 Task: Check the sale-to-list ratio of double oven in the last 1 year.
Action: Mouse moved to (929, 241)
Screenshot: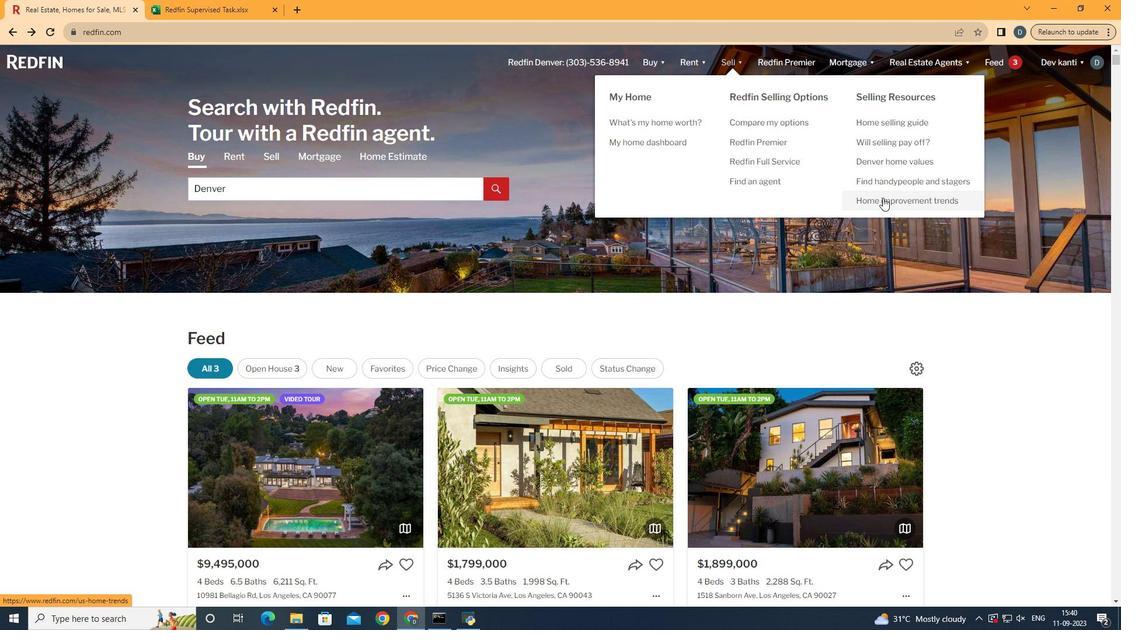 
Action: Mouse pressed left at (929, 241)
Screenshot: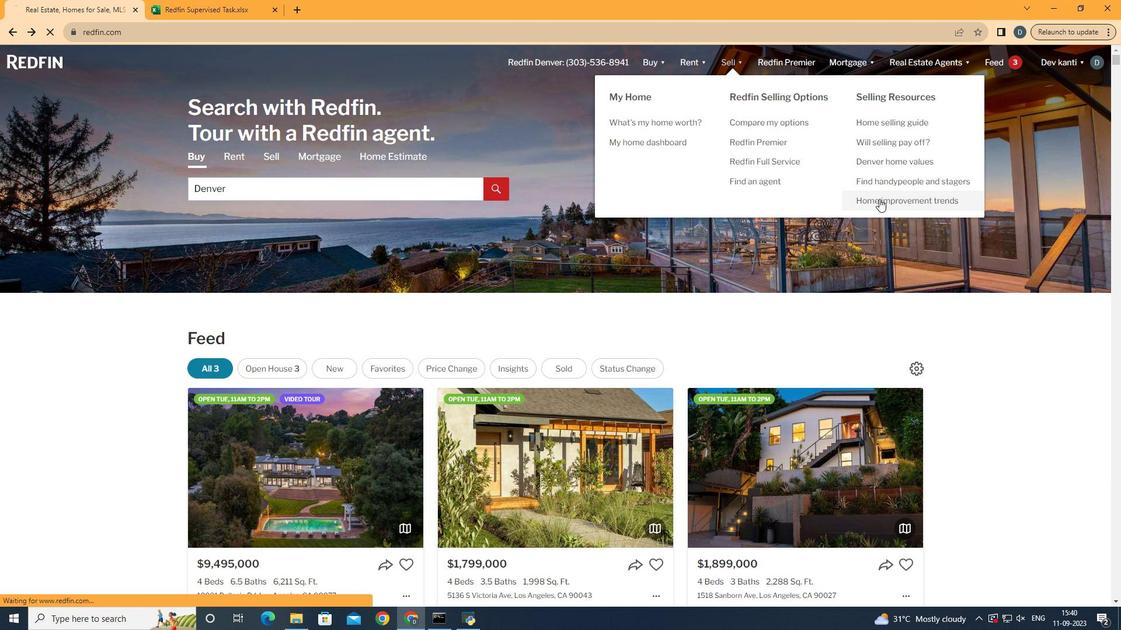 
Action: Mouse moved to (339, 273)
Screenshot: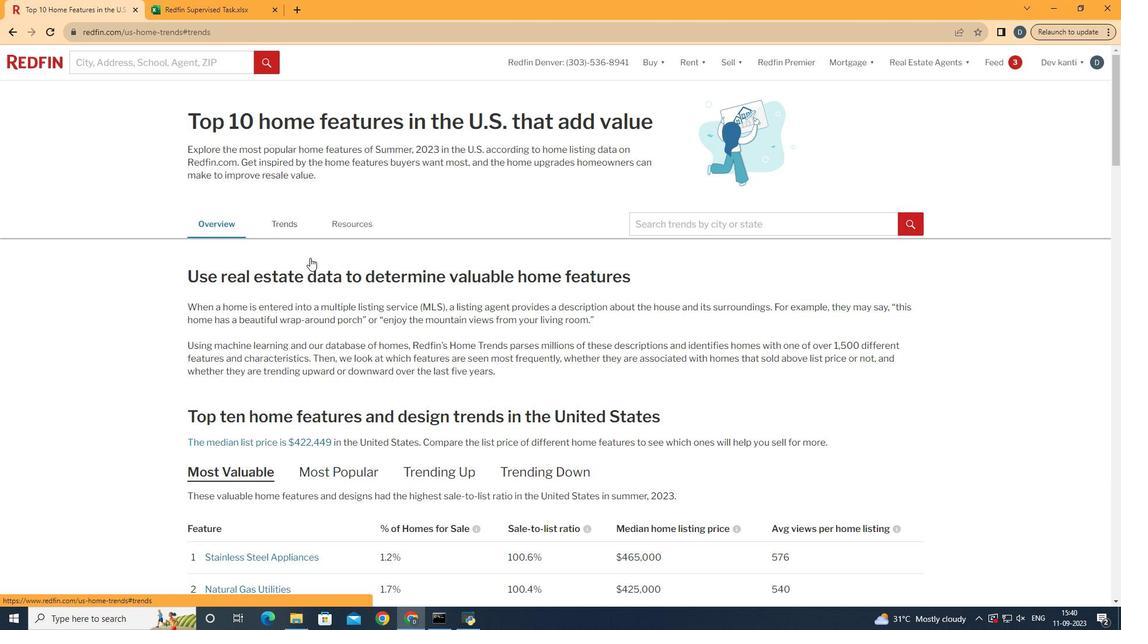 
Action: Mouse pressed left at (339, 273)
Screenshot: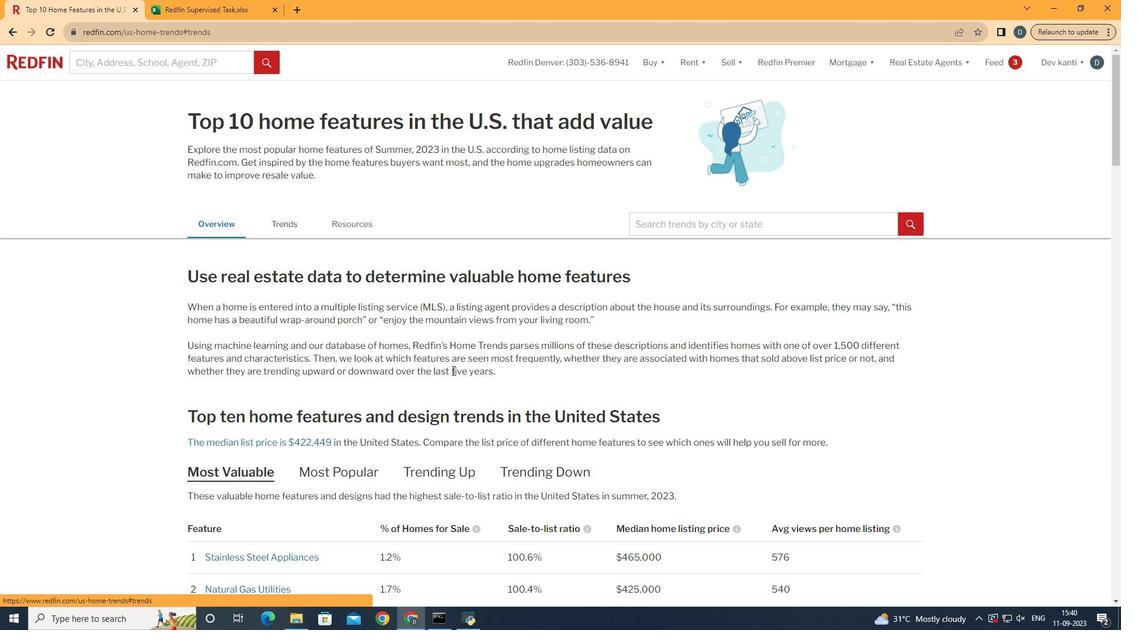 
Action: Mouse moved to (531, 428)
Screenshot: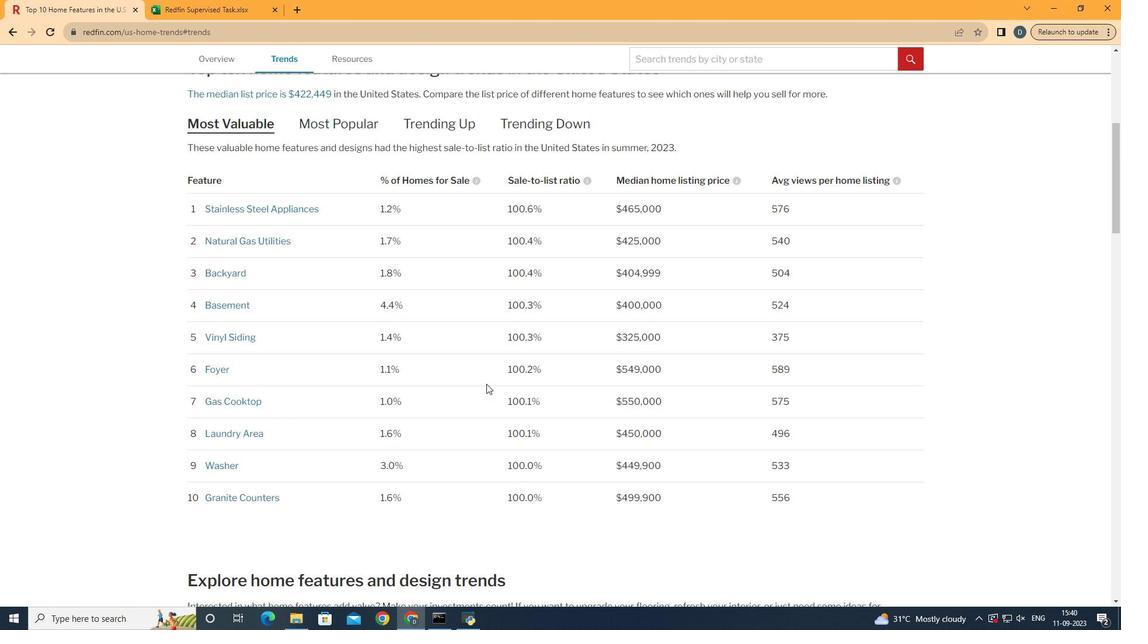 
Action: Mouse scrolled (531, 428) with delta (0, 0)
Screenshot: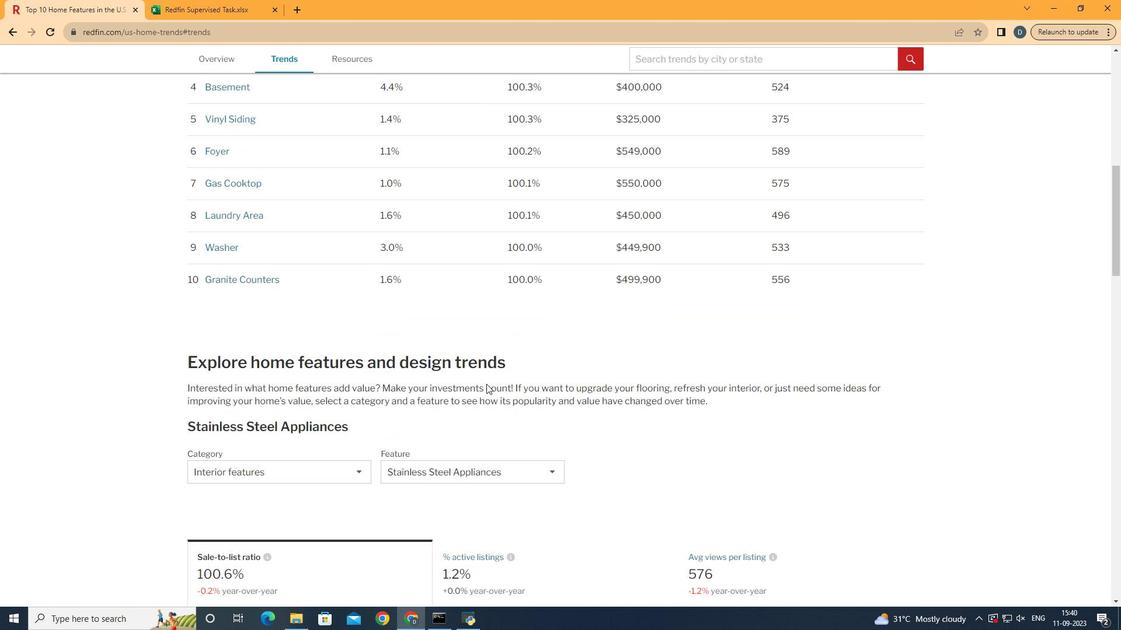 
Action: Mouse scrolled (531, 428) with delta (0, 0)
Screenshot: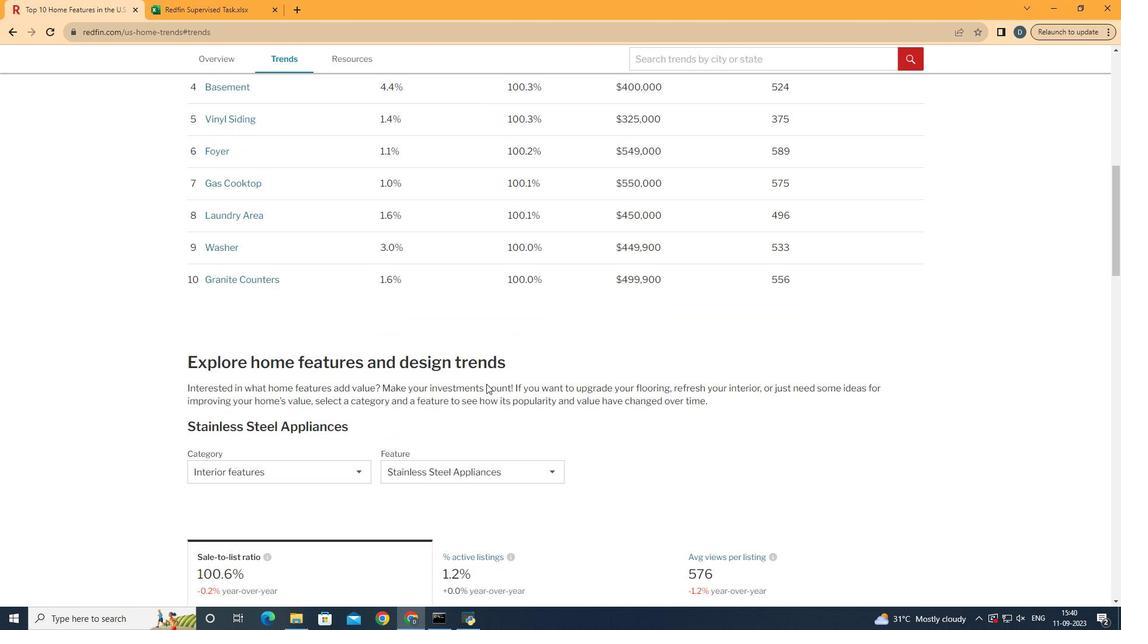
Action: Mouse scrolled (531, 428) with delta (0, 0)
Screenshot: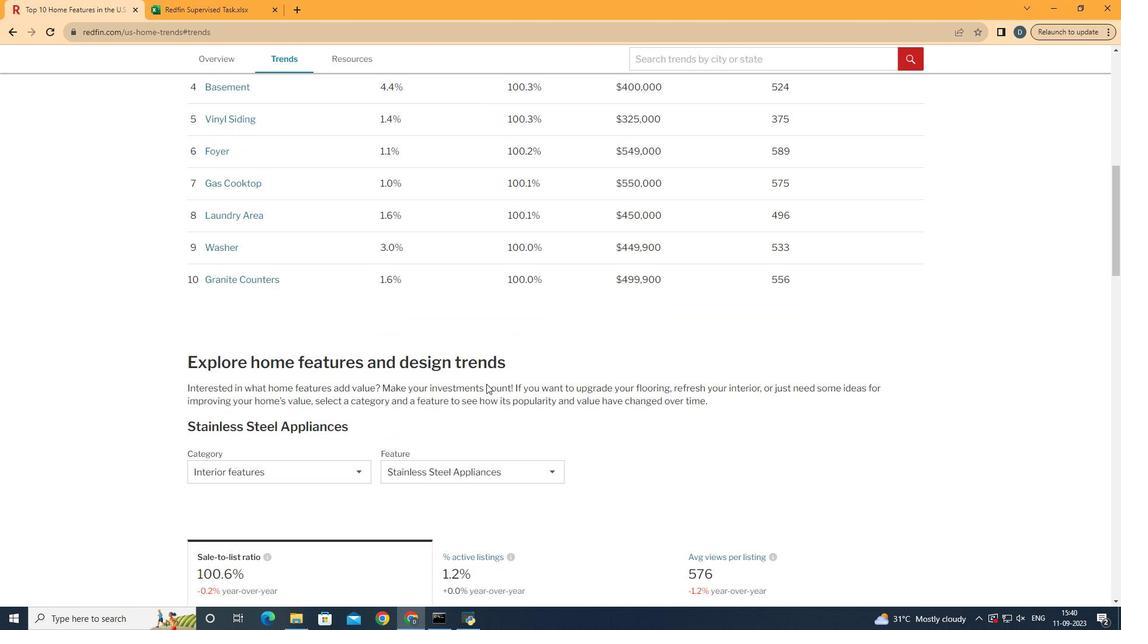 
Action: Mouse scrolled (531, 428) with delta (0, 0)
Screenshot: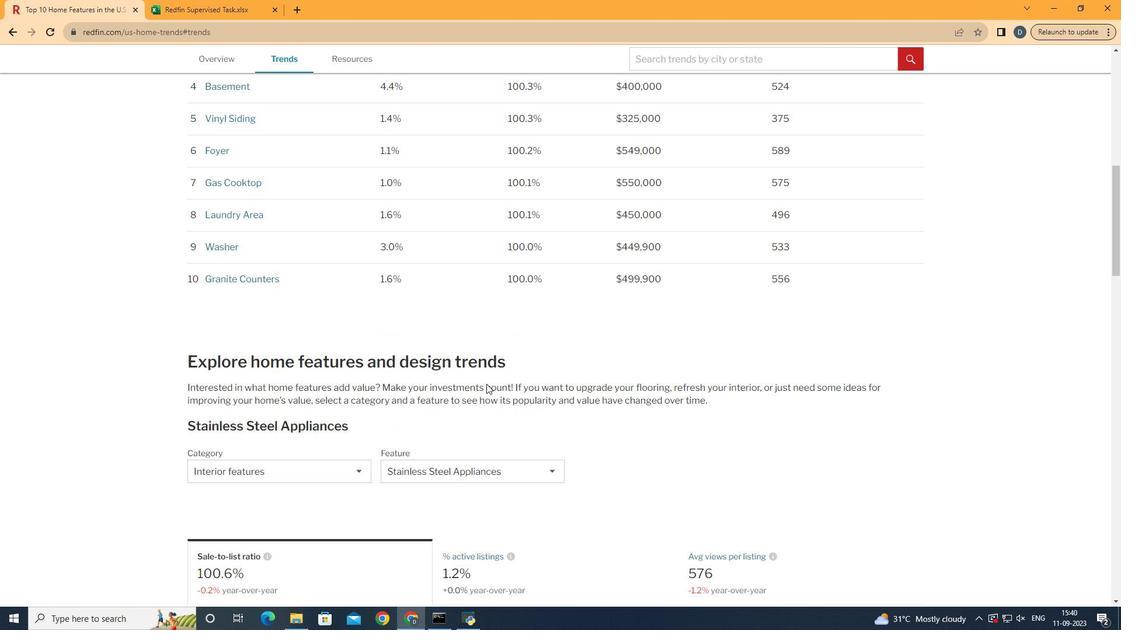 
Action: Mouse scrolled (531, 428) with delta (0, 0)
Screenshot: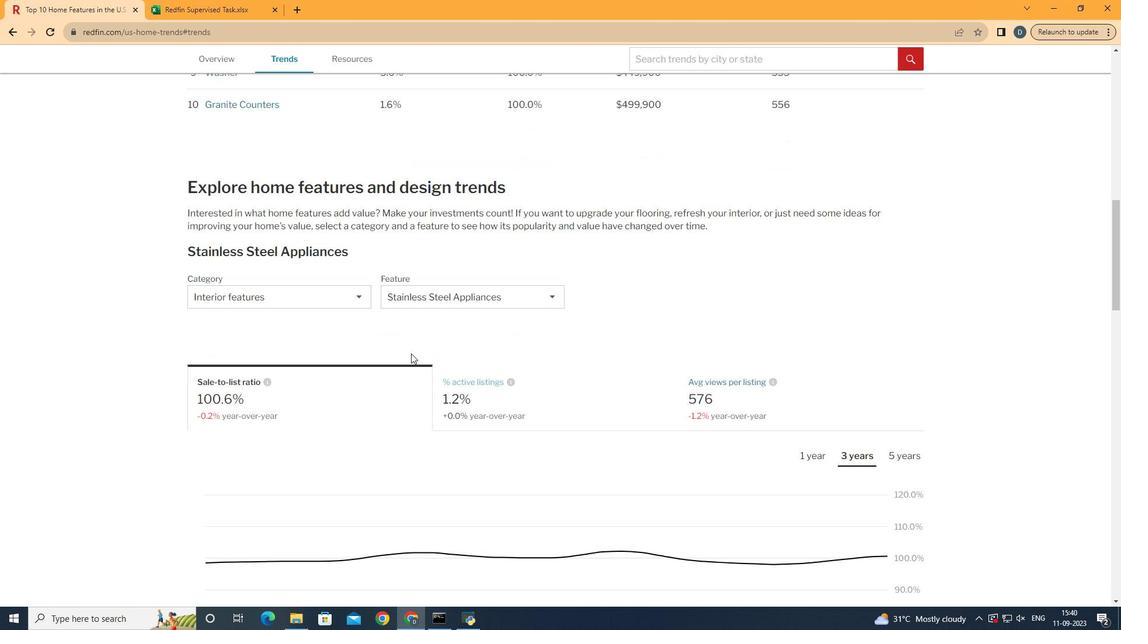 
Action: Mouse scrolled (531, 428) with delta (0, 0)
Screenshot: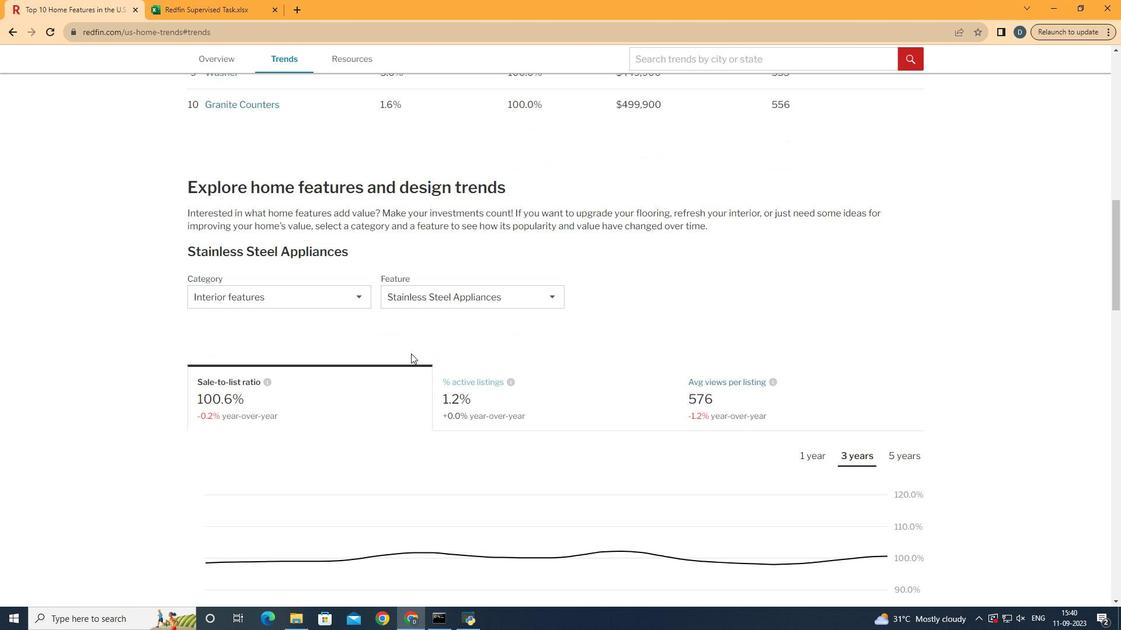 
Action: Mouse scrolled (531, 428) with delta (0, 0)
Screenshot: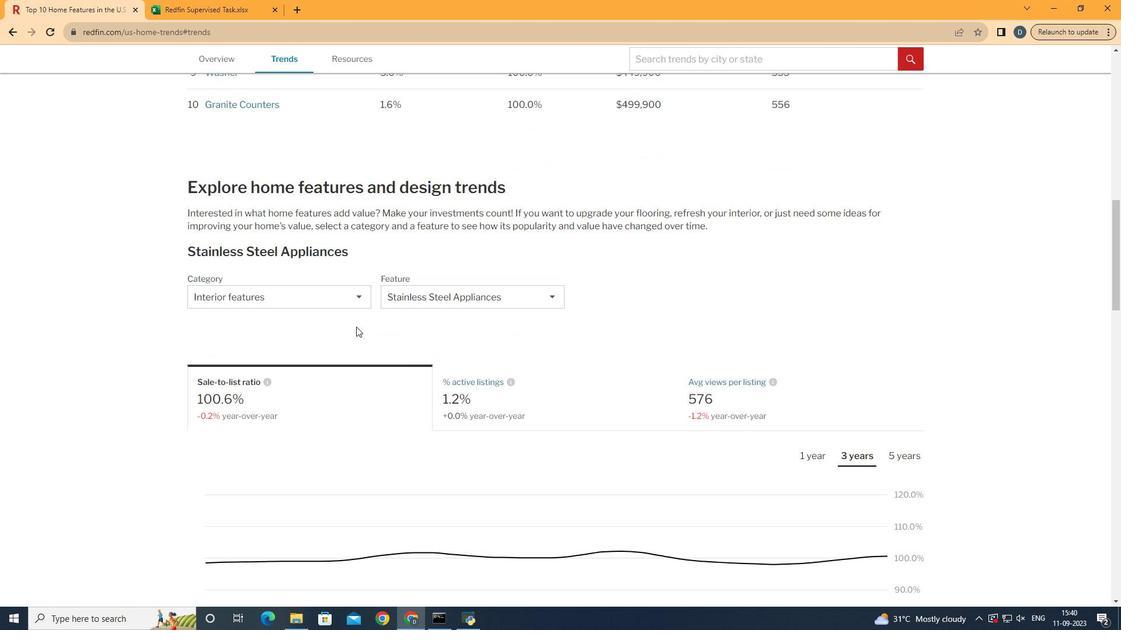 
Action: Mouse moved to (370, 328)
Screenshot: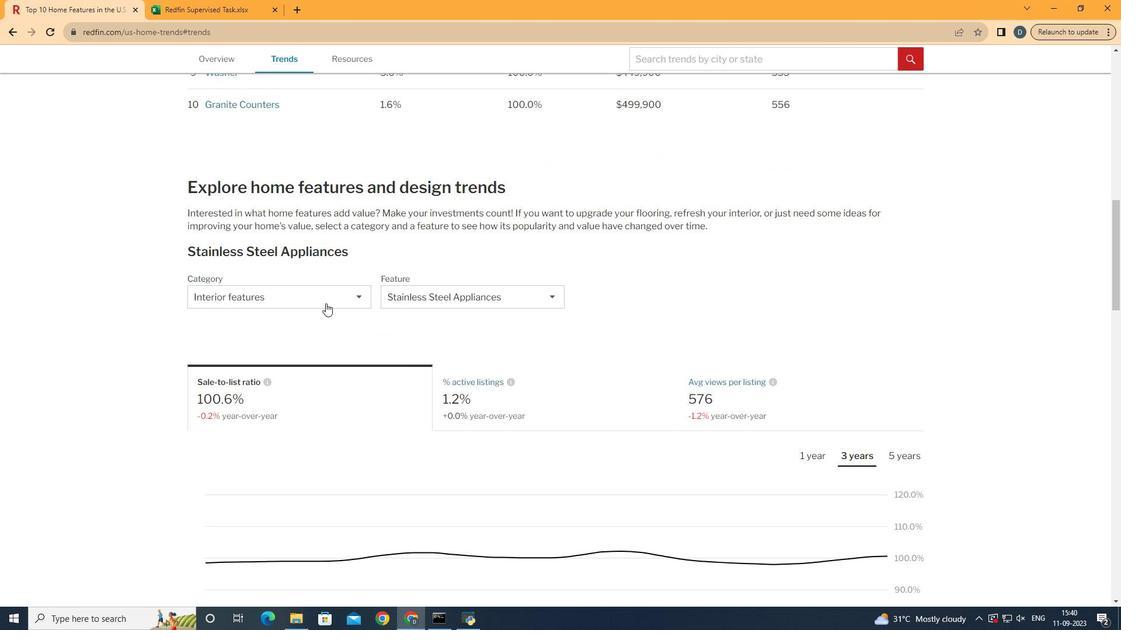 
Action: Mouse pressed left at (370, 328)
Screenshot: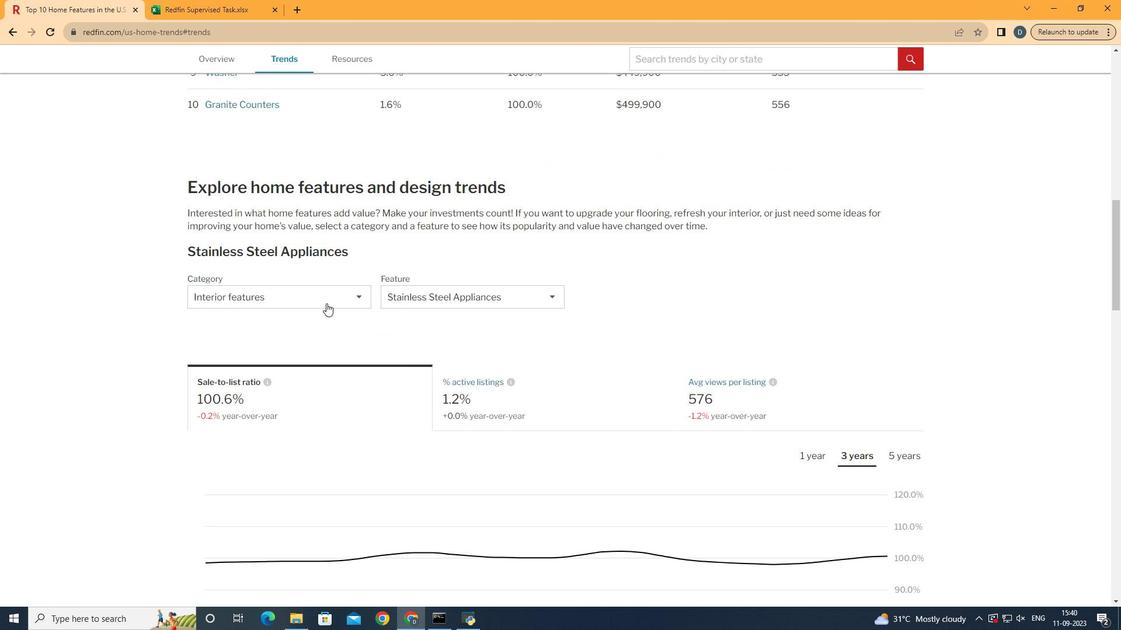 
Action: Mouse moved to (370, 348)
Screenshot: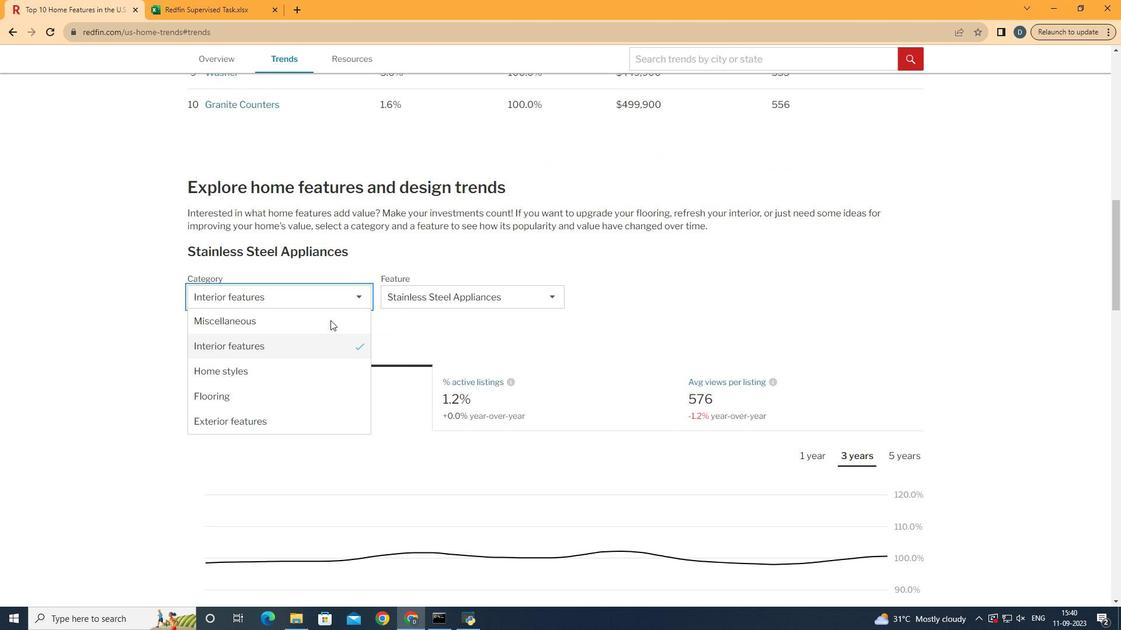 
Action: Mouse pressed left at (370, 348)
Screenshot: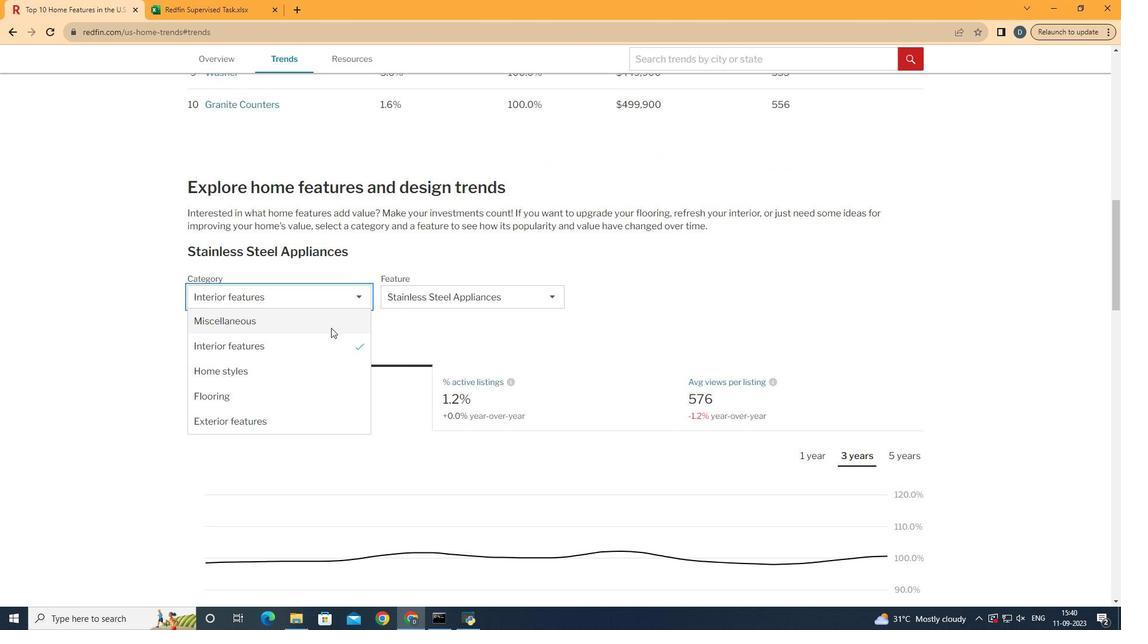 
Action: Mouse moved to (375, 392)
Screenshot: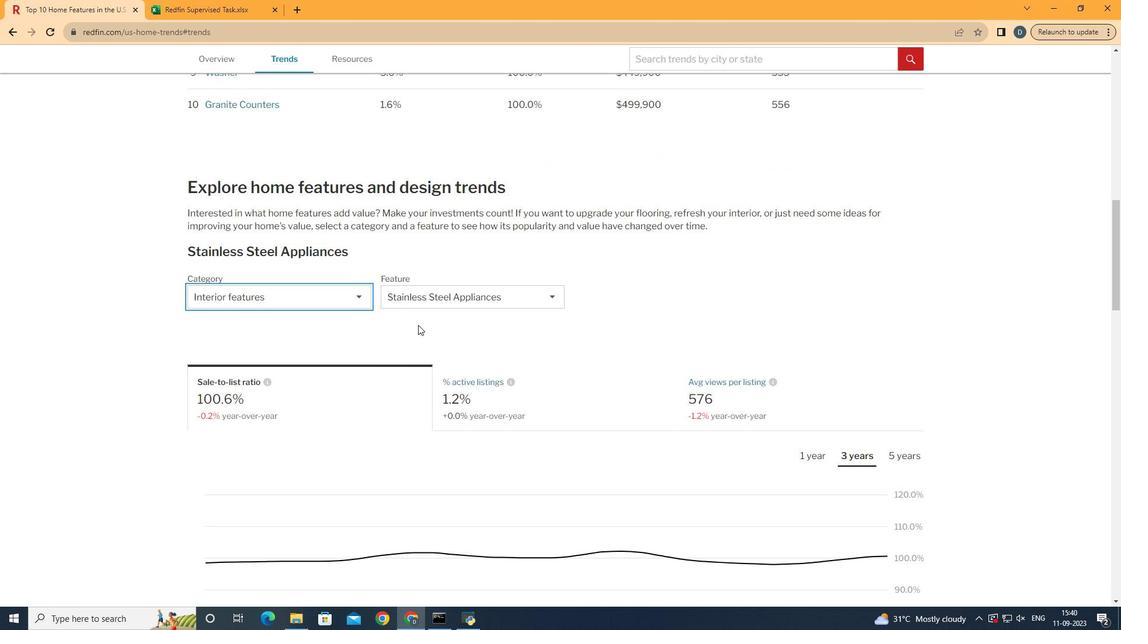 
Action: Mouse pressed left at (375, 392)
Screenshot: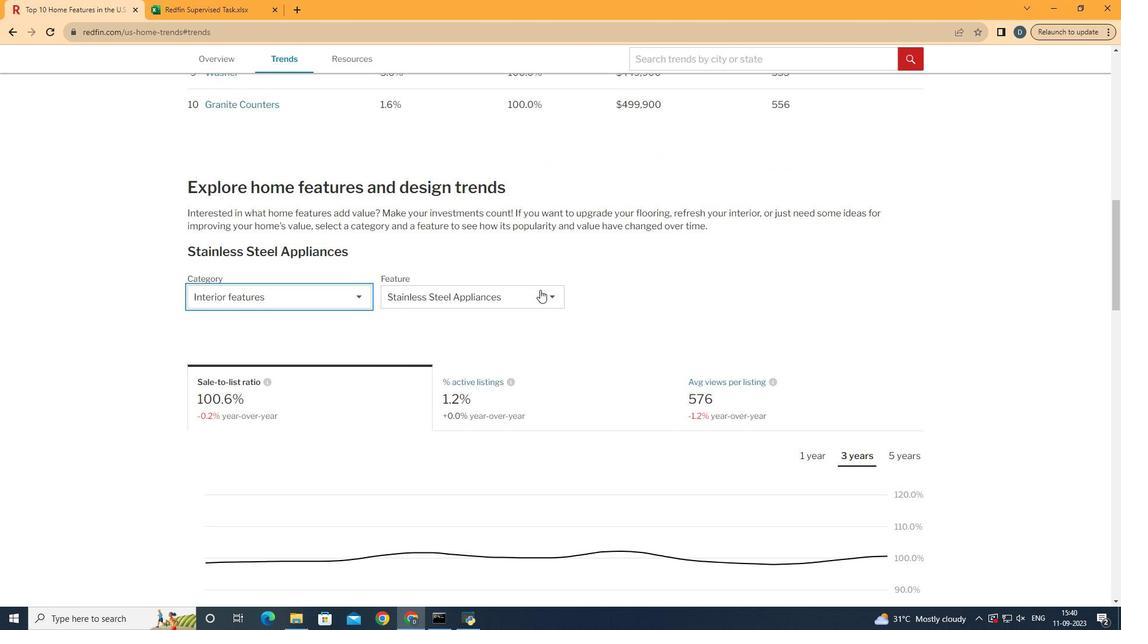 
Action: Mouse moved to (586, 333)
Screenshot: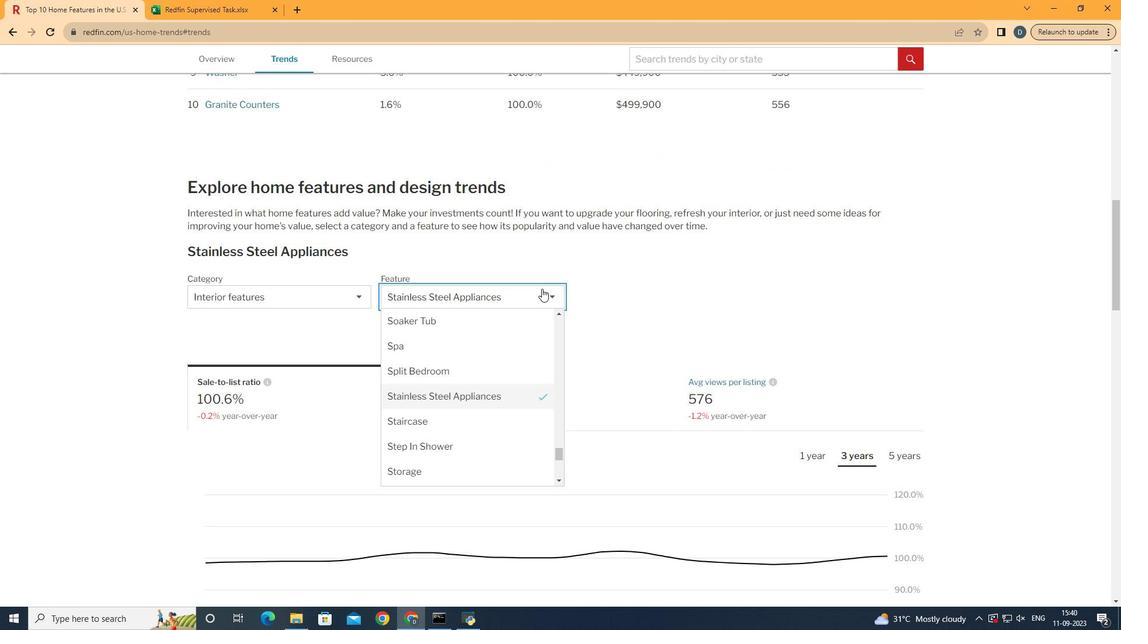 
Action: Mouse pressed left at (586, 333)
Screenshot: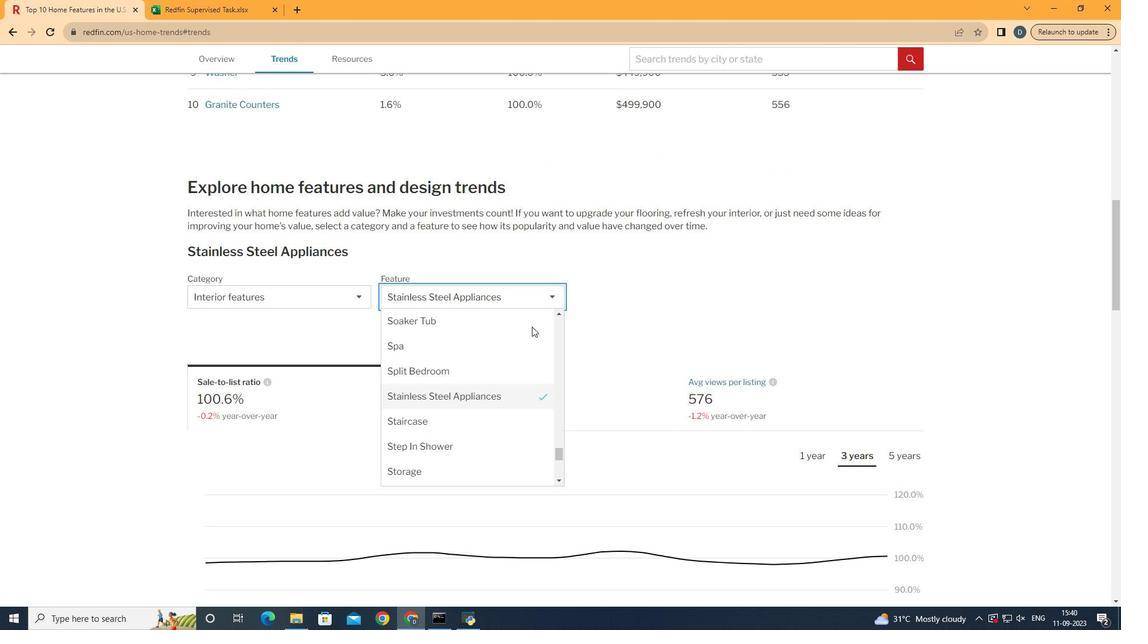 
Action: Mouse moved to (520, 470)
Screenshot: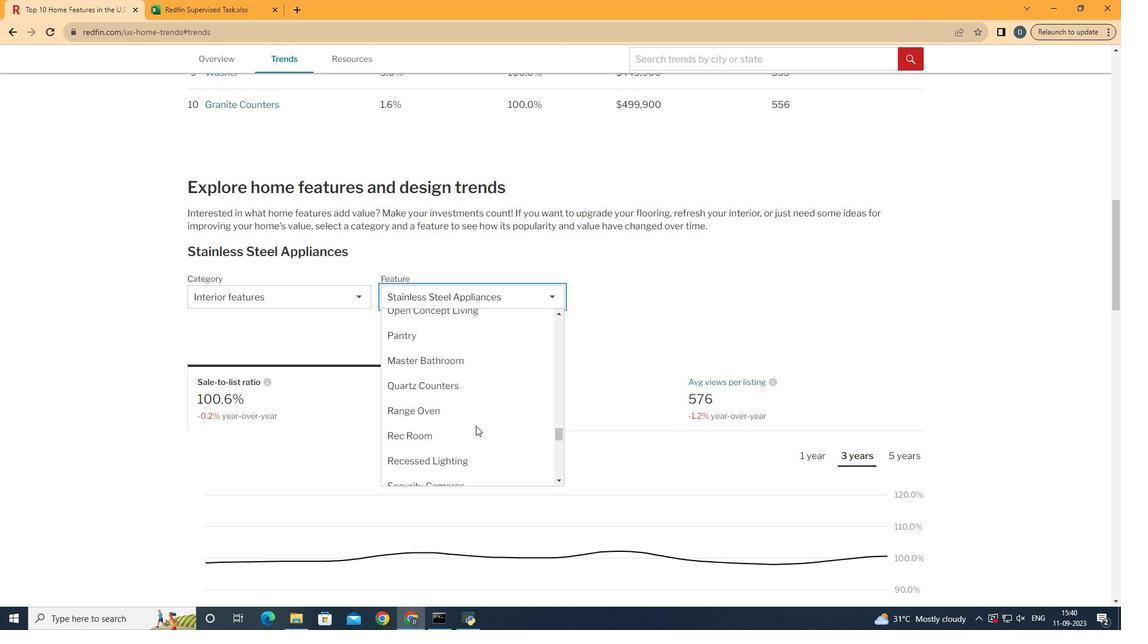 
Action: Mouse scrolled (520, 471) with delta (0, 0)
Screenshot: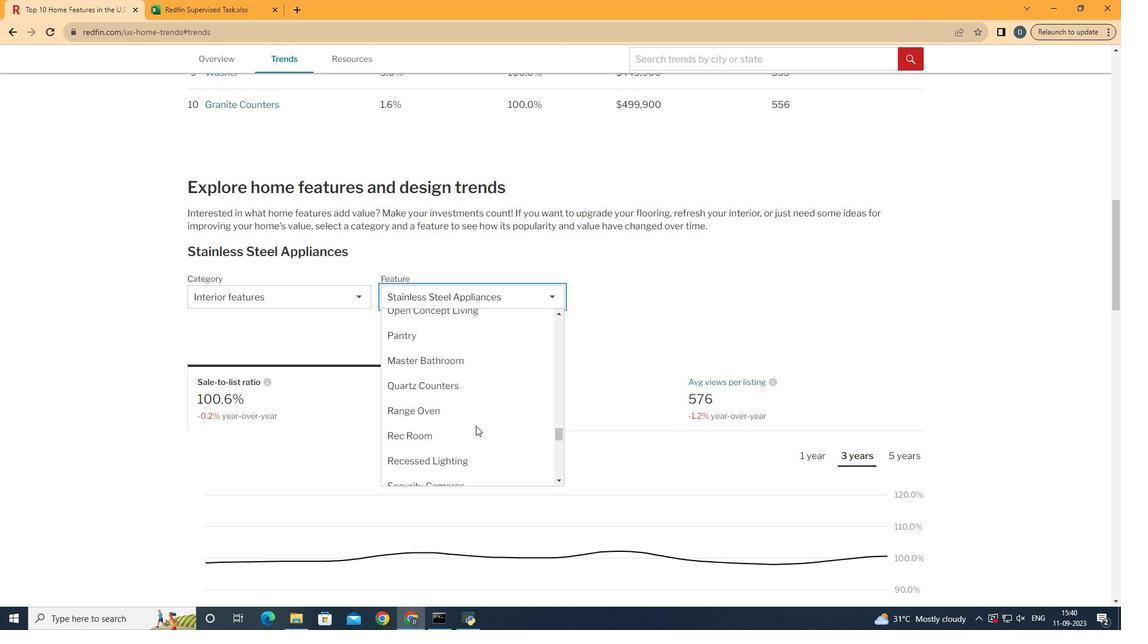 
Action: Mouse scrolled (520, 471) with delta (0, 0)
Screenshot: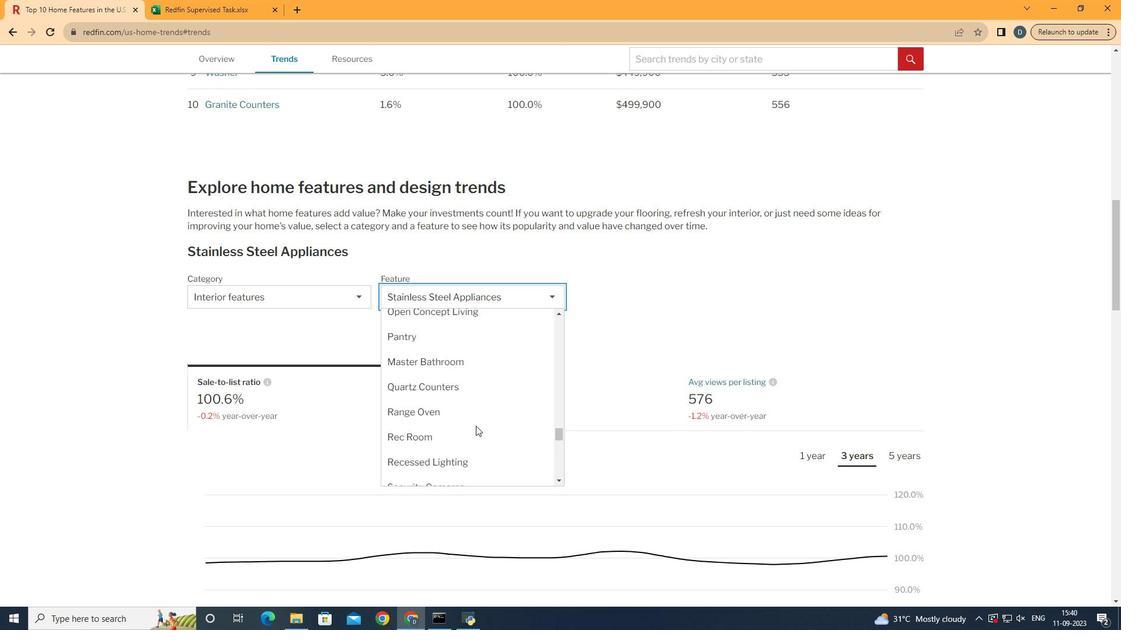 
Action: Mouse scrolled (520, 471) with delta (0, 0)
Screenshot: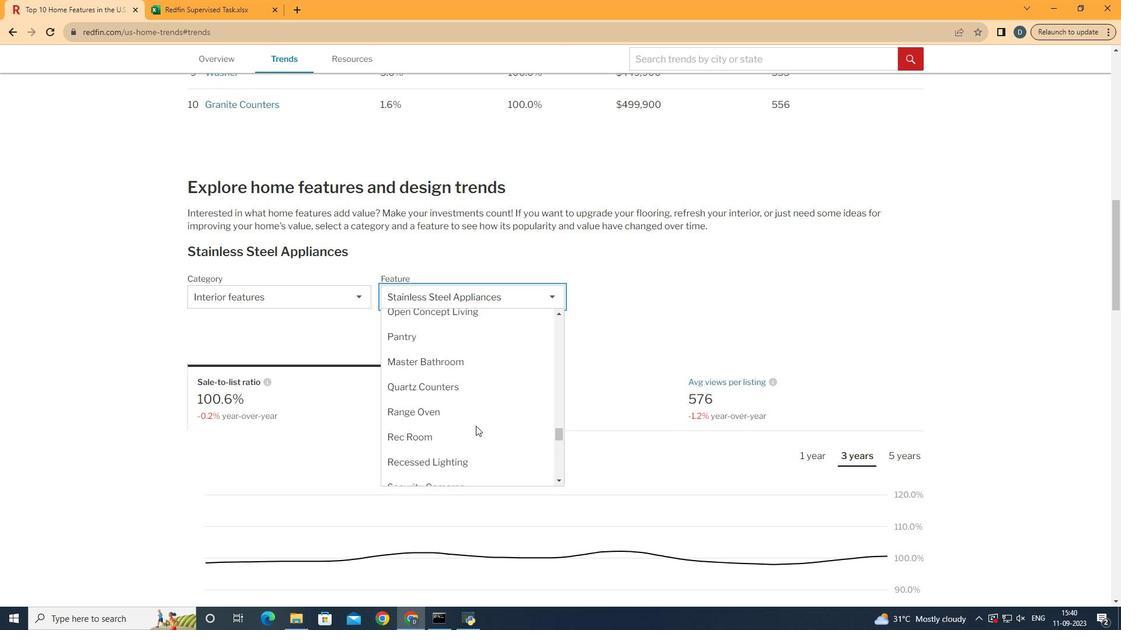 
Action: Mouse scrolled (520, 471) with delta (0, 0)
Screenshot: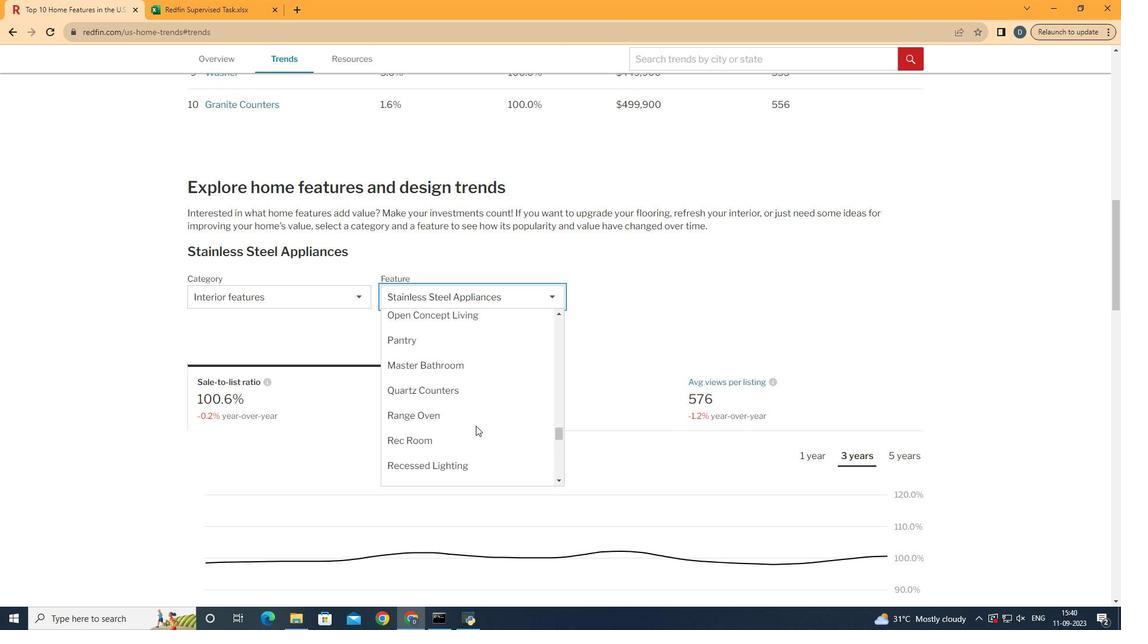 
Action: Mouse scrolled (520, 471) with delta (0, 0)
Screenshot: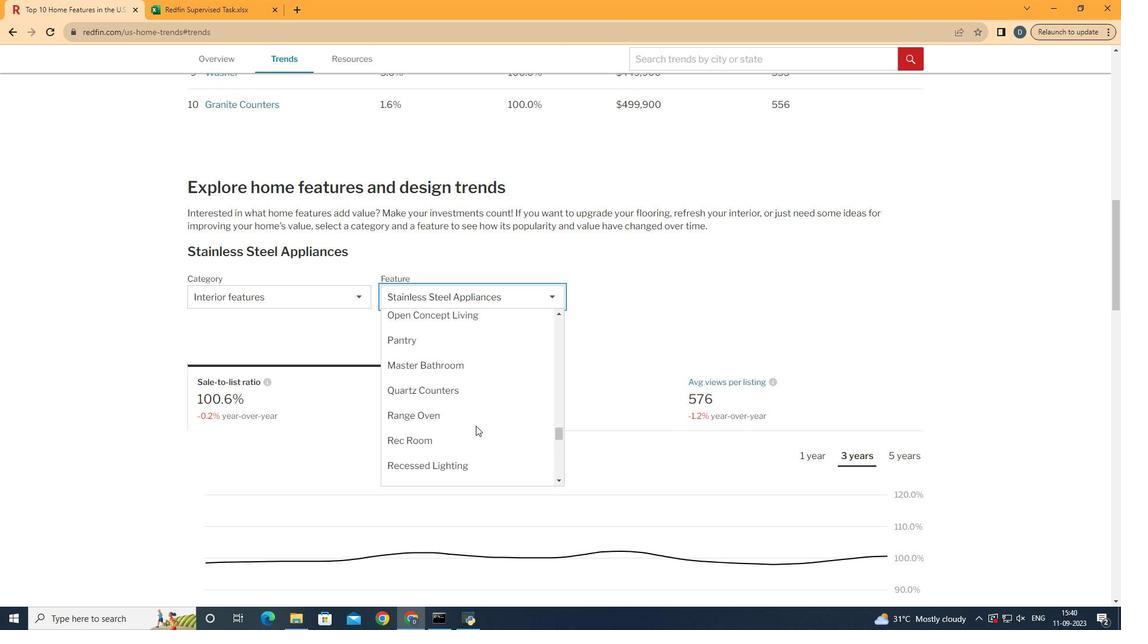 
Action: Mouse moved to (520, 470)
Screenshot: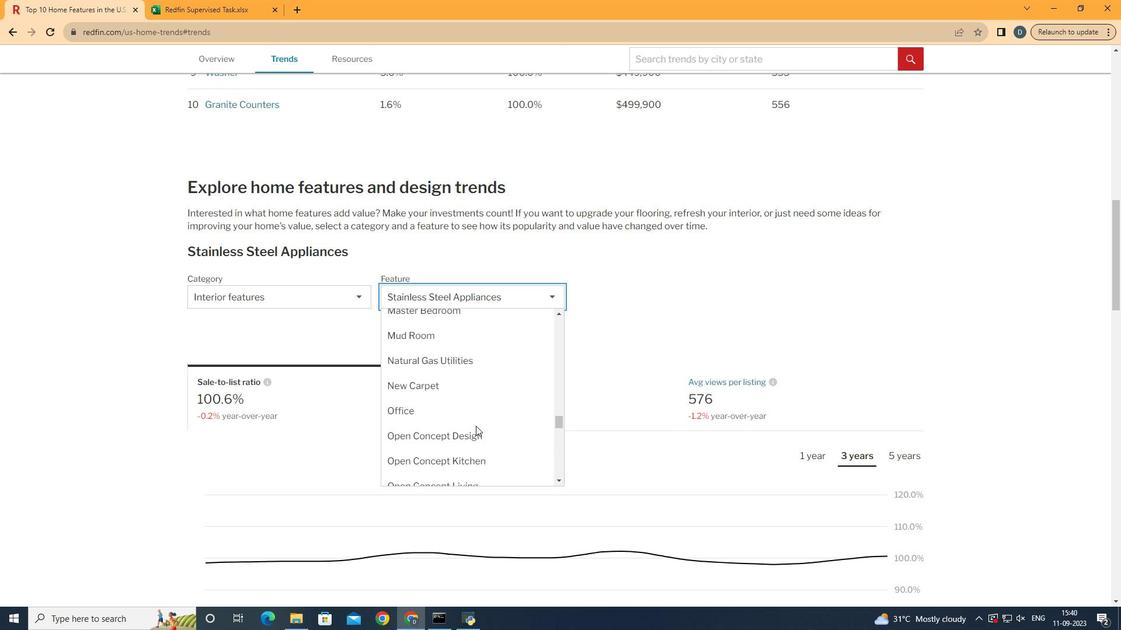 
Action: Mouse scrolled (520, 471) with delta (0, 0)
Screenshot: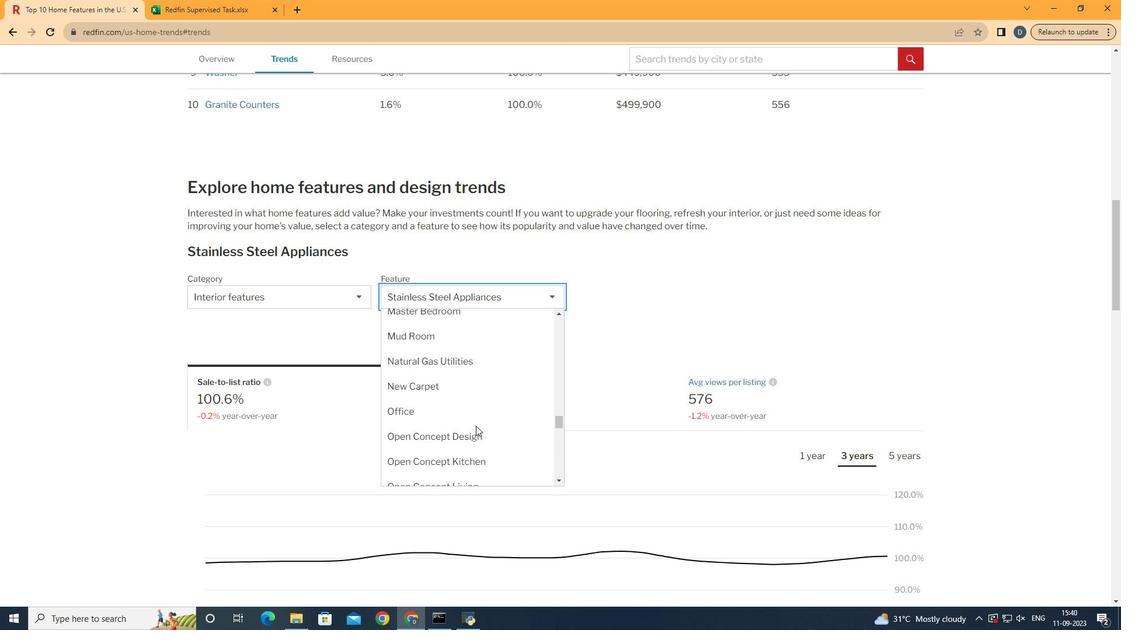 
Action: Mouse scrolled (520, 471) with delta (0, 0)
Screenshot: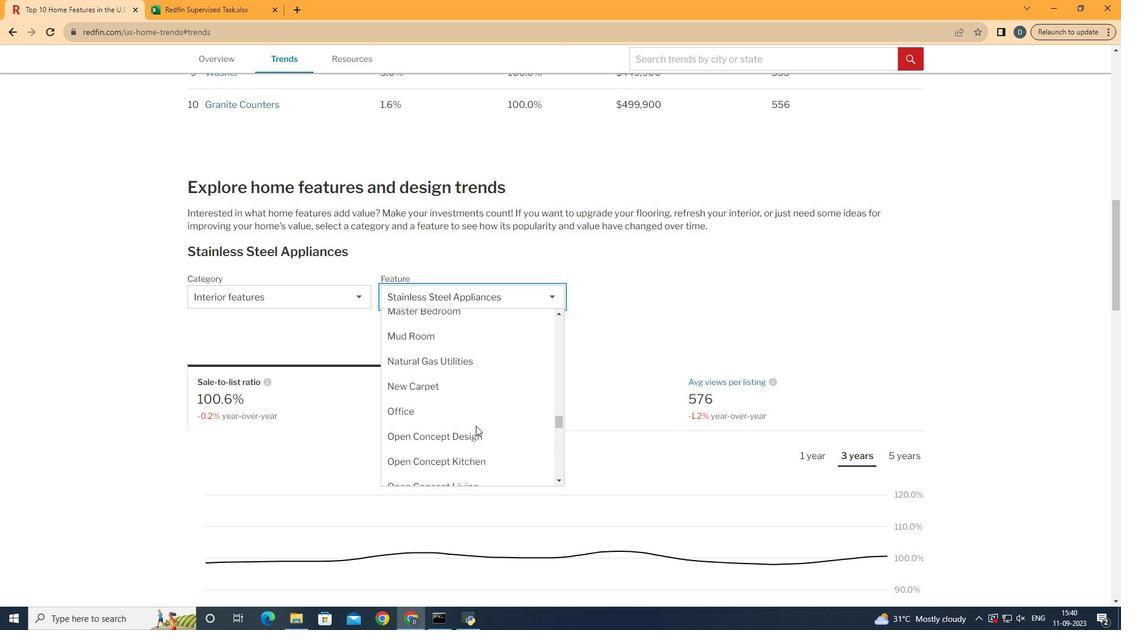 
Action: Mouse scrolled (520, 471) with delta (0, 0)
Screenshot: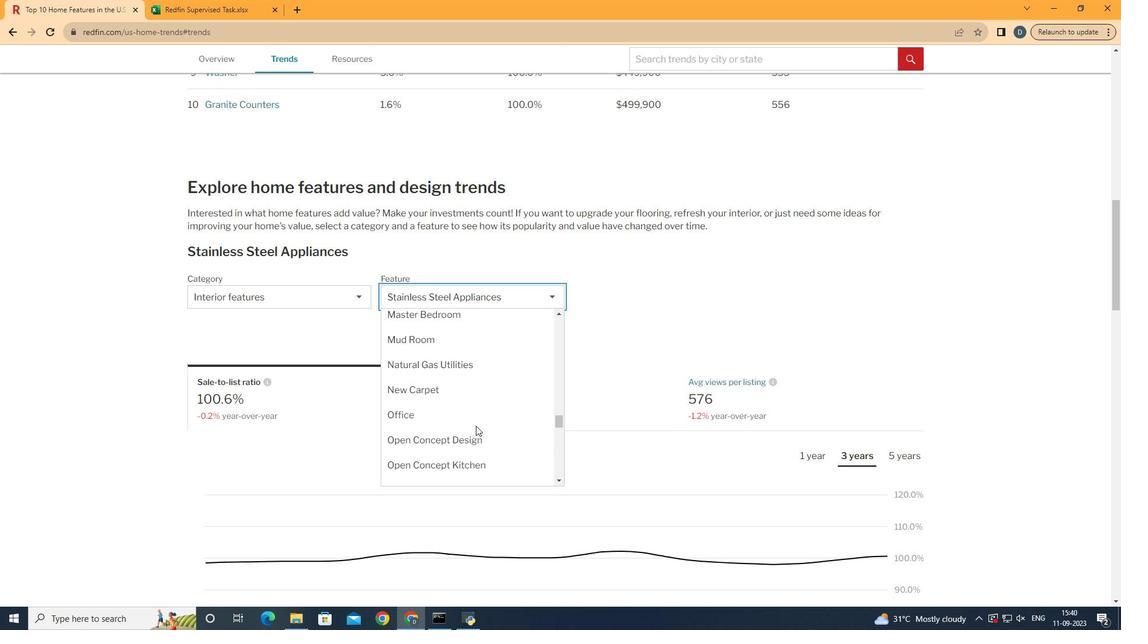 
Action: Mouse scrolled (520, 471) with delta (0, 0)
Screenshot: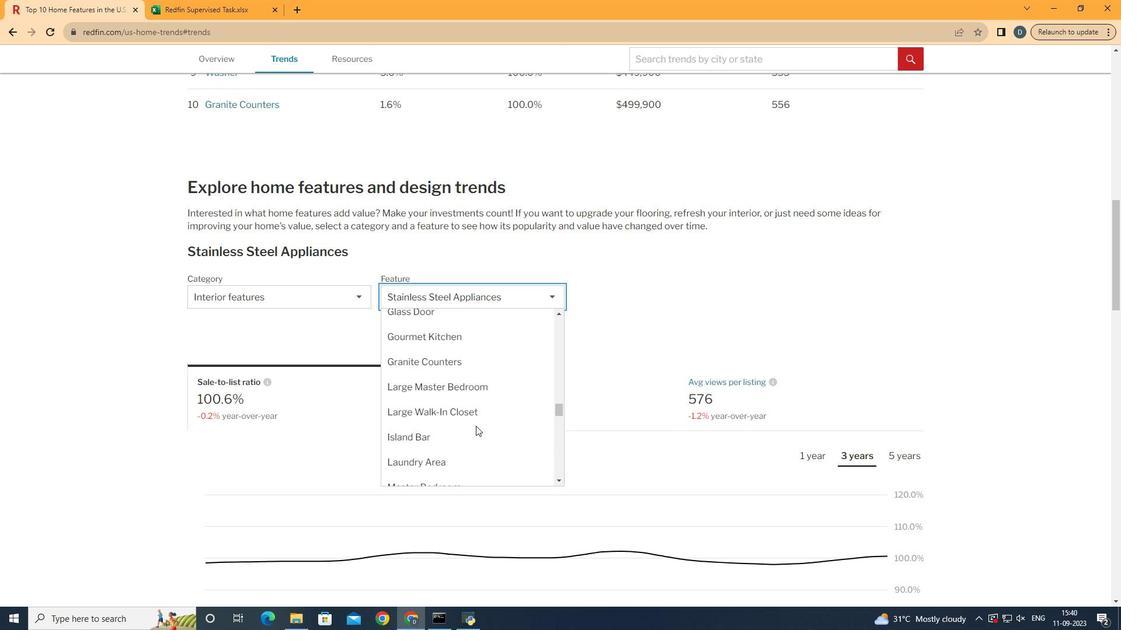 
Action: Mouse scrolled (520, 471) with delta (0, 0)
Screenshot: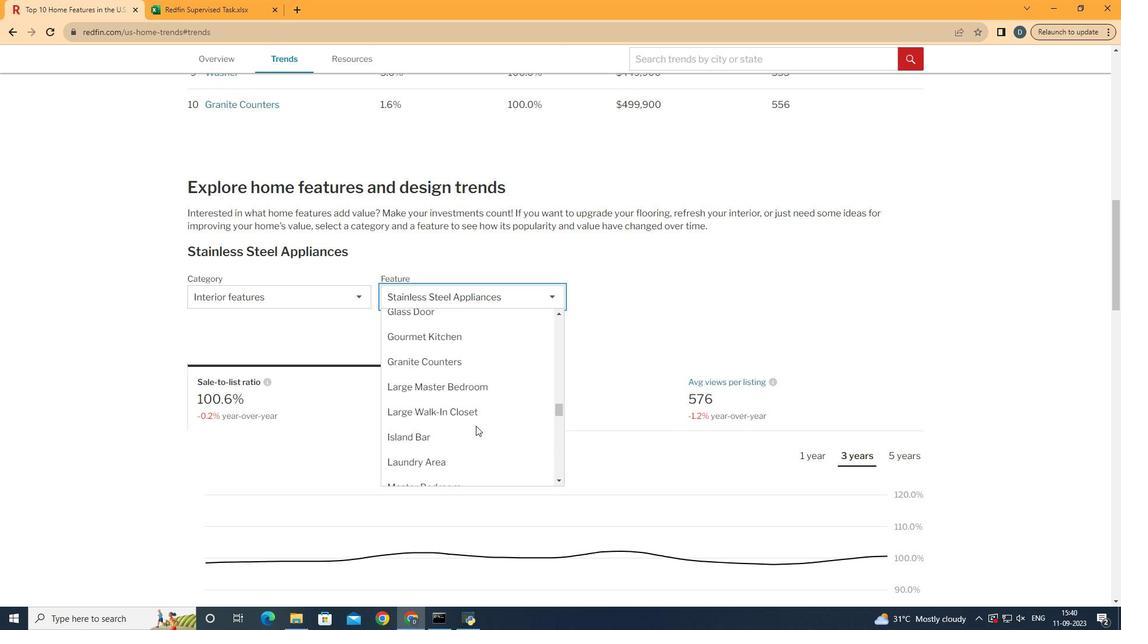 
Action: Mouse scrolled (520, 471) with delta (0, 0)
Screenshot: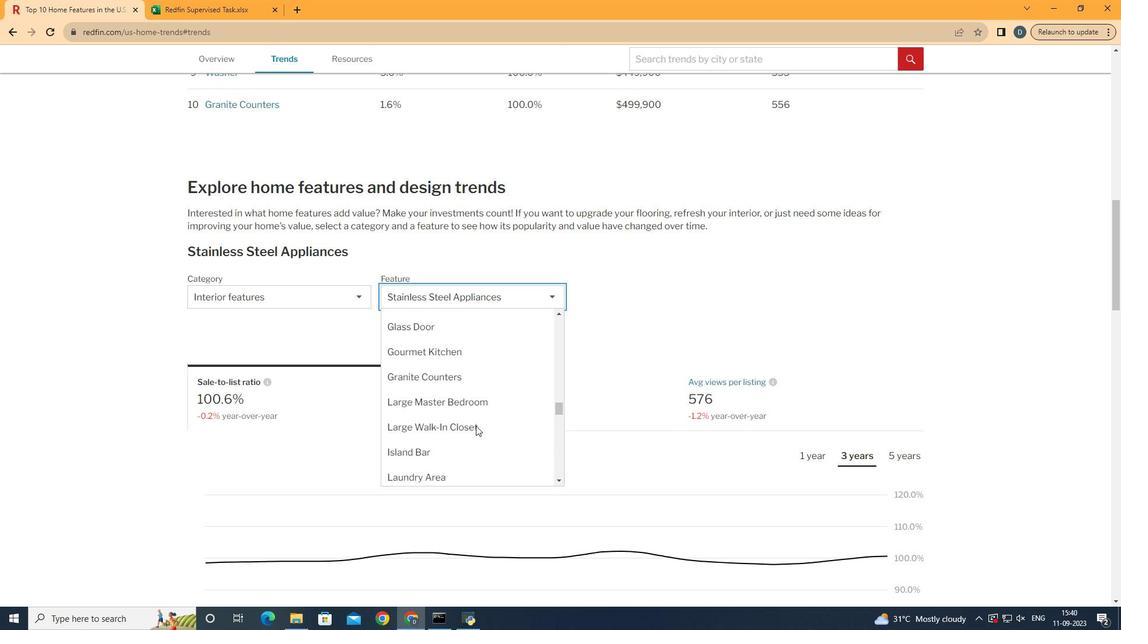 
Action: Mouse scrolled (520, 471) with delta (0, 0)
Screenshot: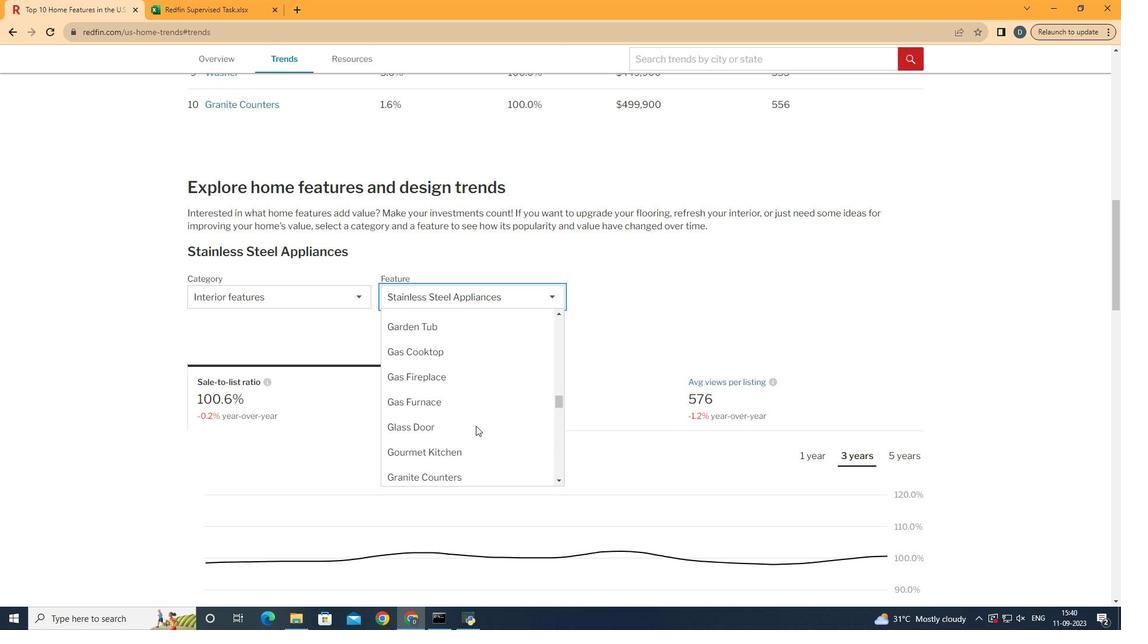 
Action: Mouse scrolled (520, 471) with delta (0, 0)
Screenshot: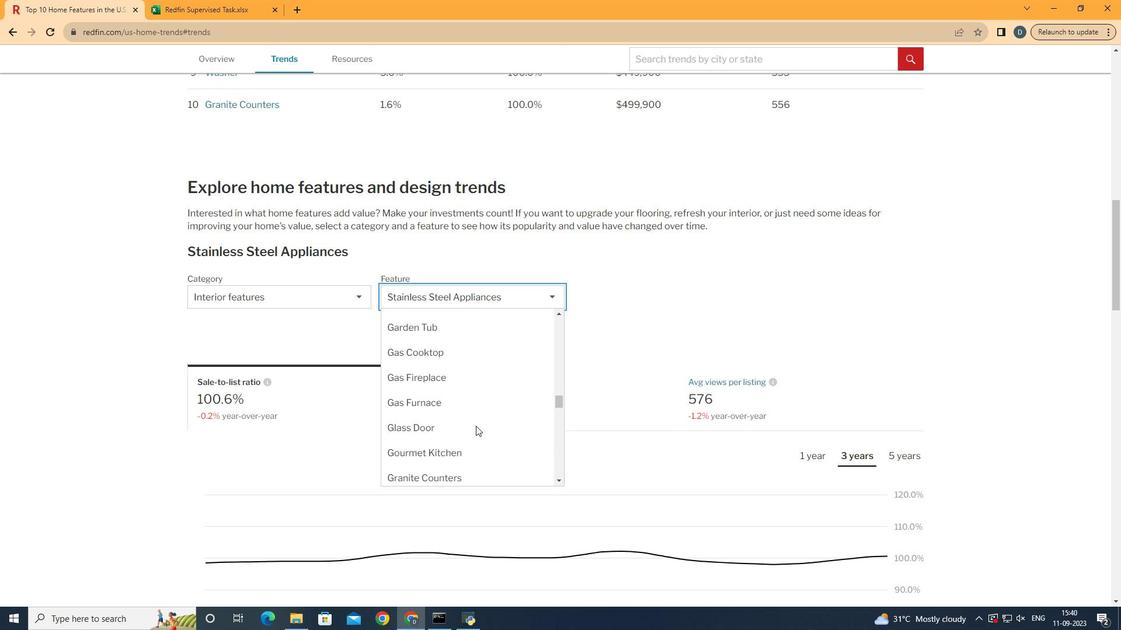 
Action: Mouse scrolled (520, 471) with delta (0, 0)
Screenshot: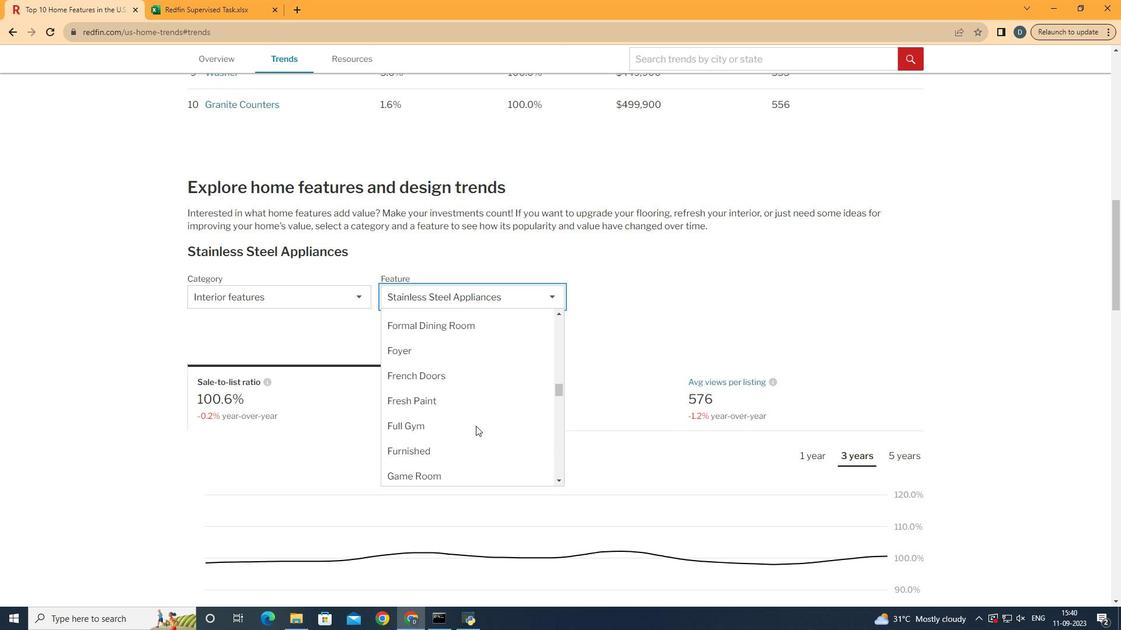 
Action: Mouse scrolled (520, 471) with delta (0, 0)
Screenshot: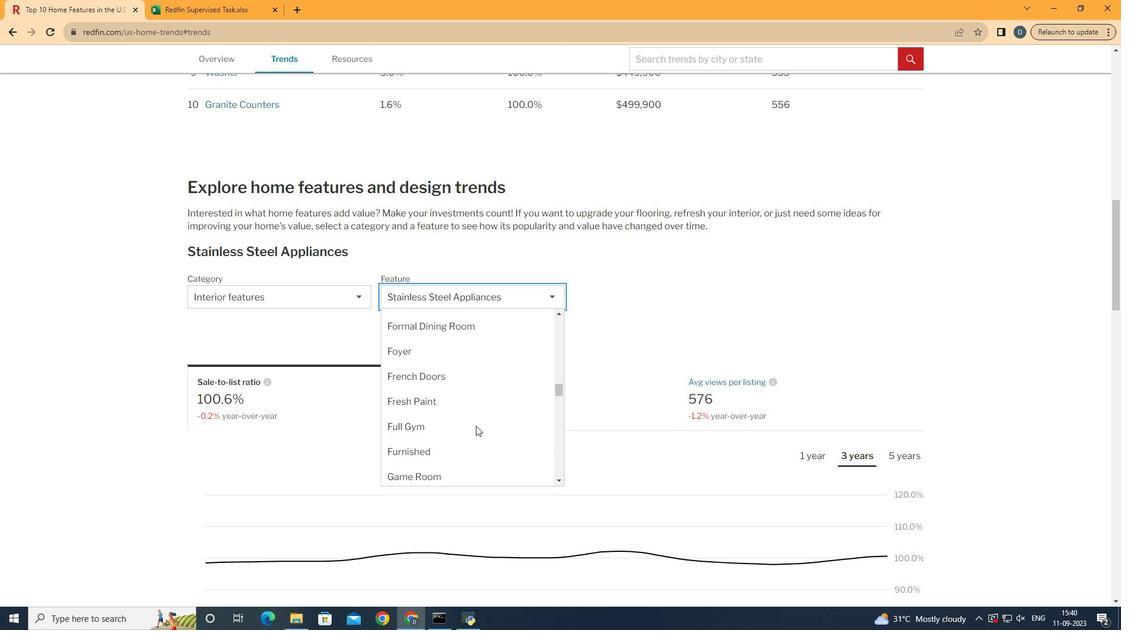 
Action: Mouse scrolled (520, 471) with delta (0, 0)
Screenshot: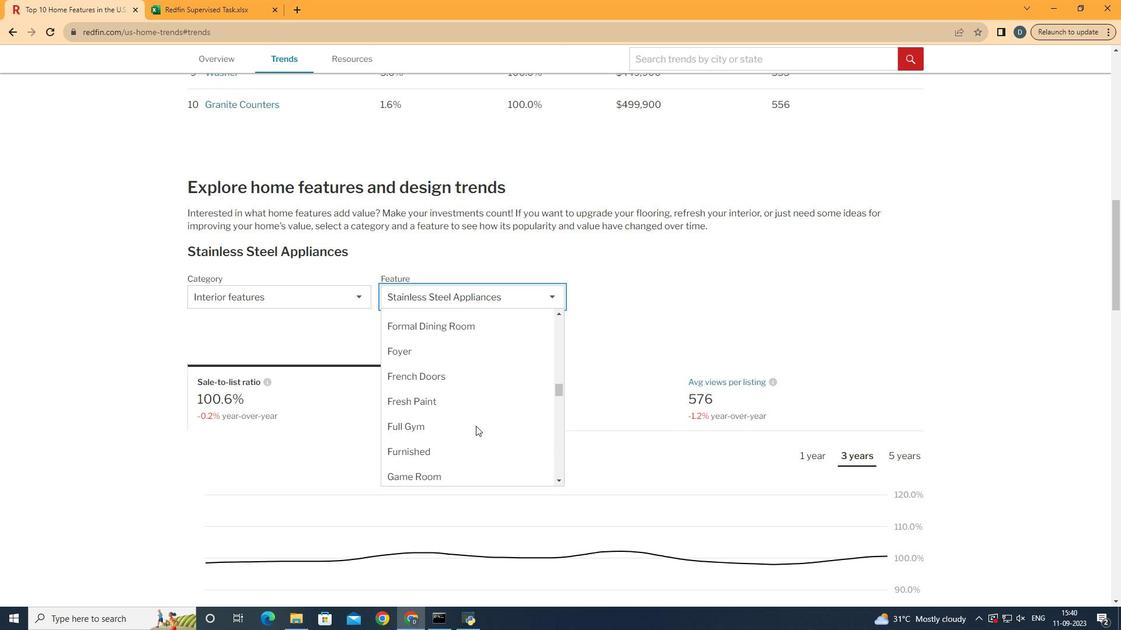 
Action: Mouse scrolled (520, 471) with delta (0, 0)
Screenshot: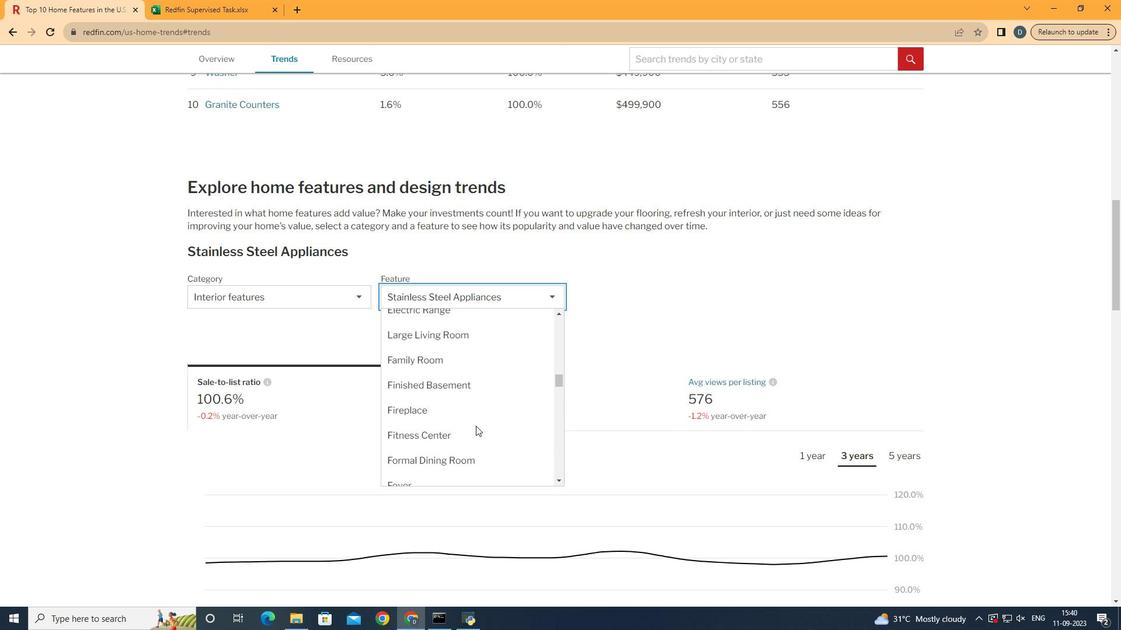 
Action: Mouse scrolled (520, 471) with delta (0, 0)
Screenshot: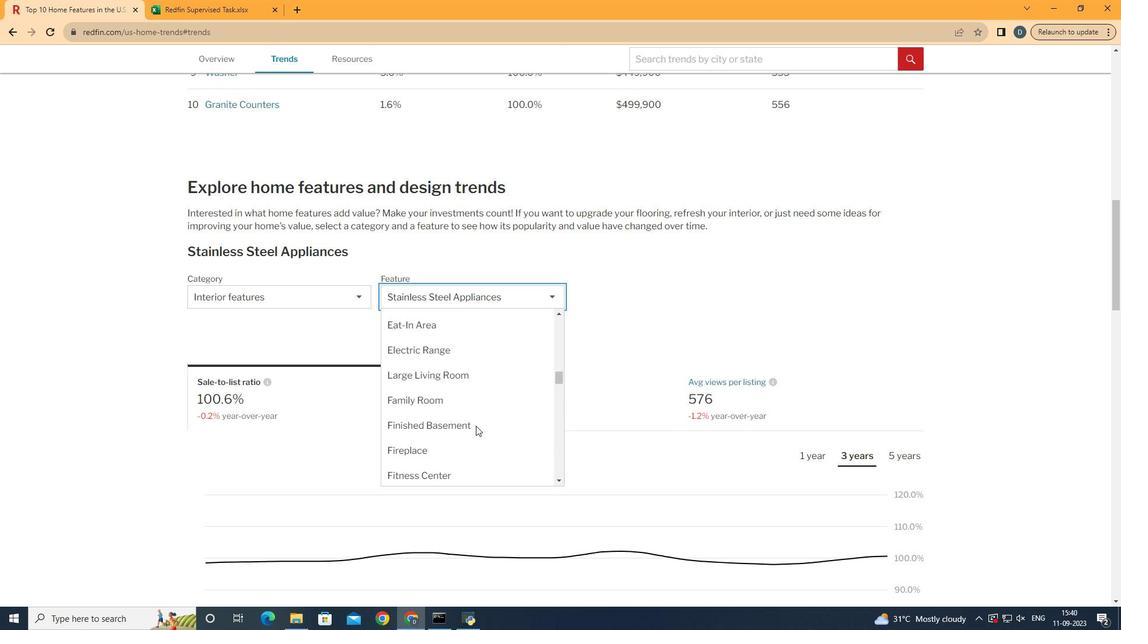 
Action: Mouse scrolled (520, 471) with delta (0, 0)
Screenshot: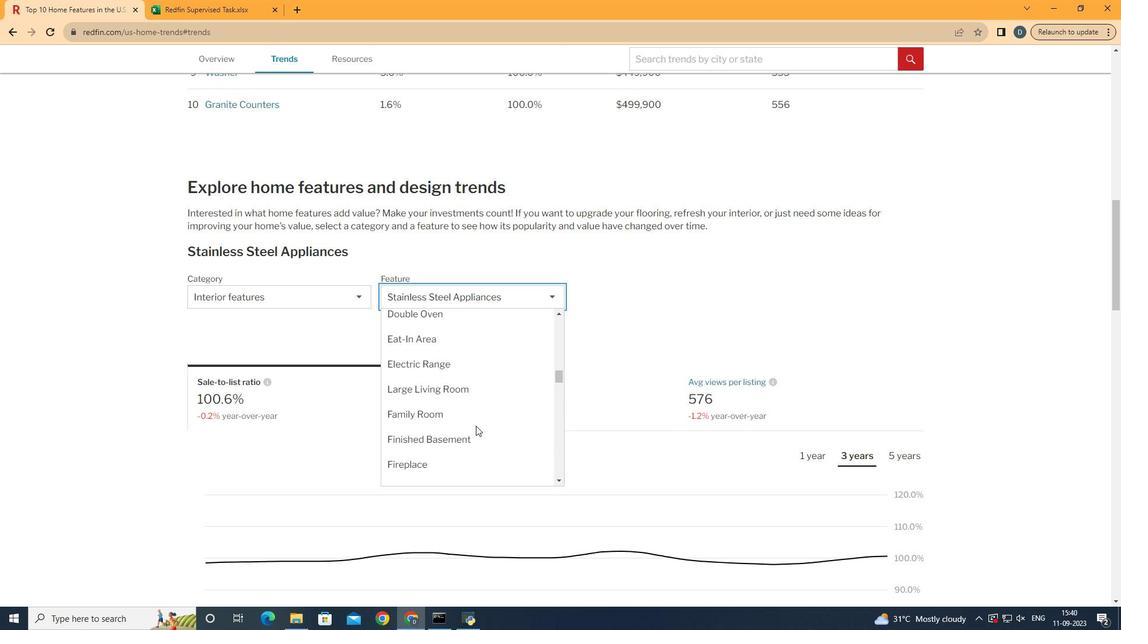 
Action: Mouse scrolled (520, 471) with delta (0, 0)
Screenshot: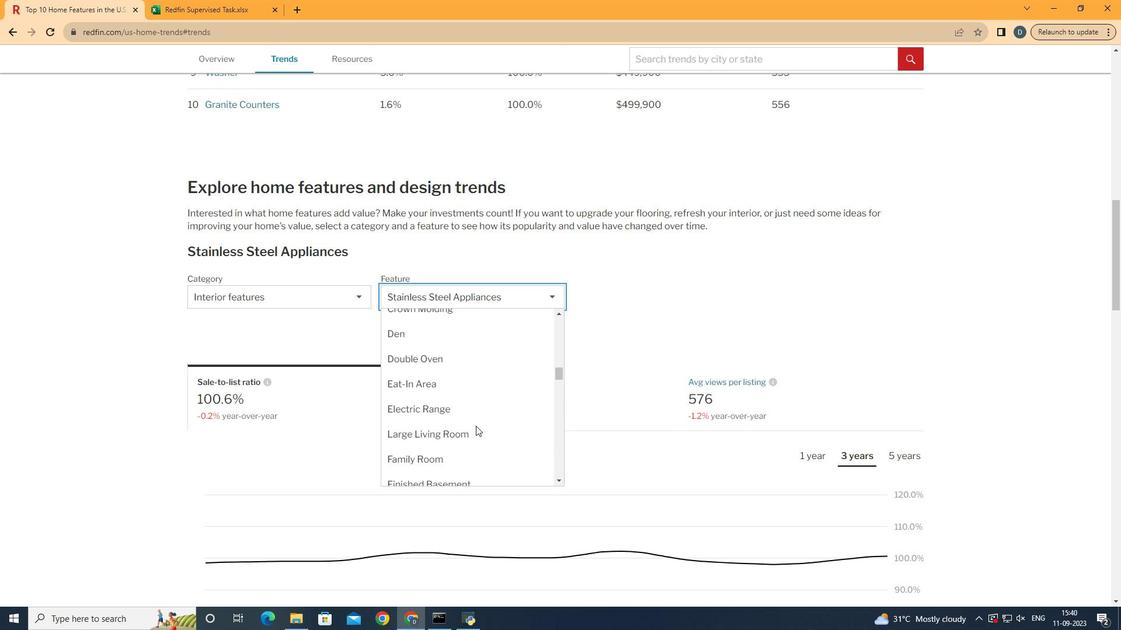 
Action: Mouse scrolled (520, 471) with delta (0, 0)
Screenshot: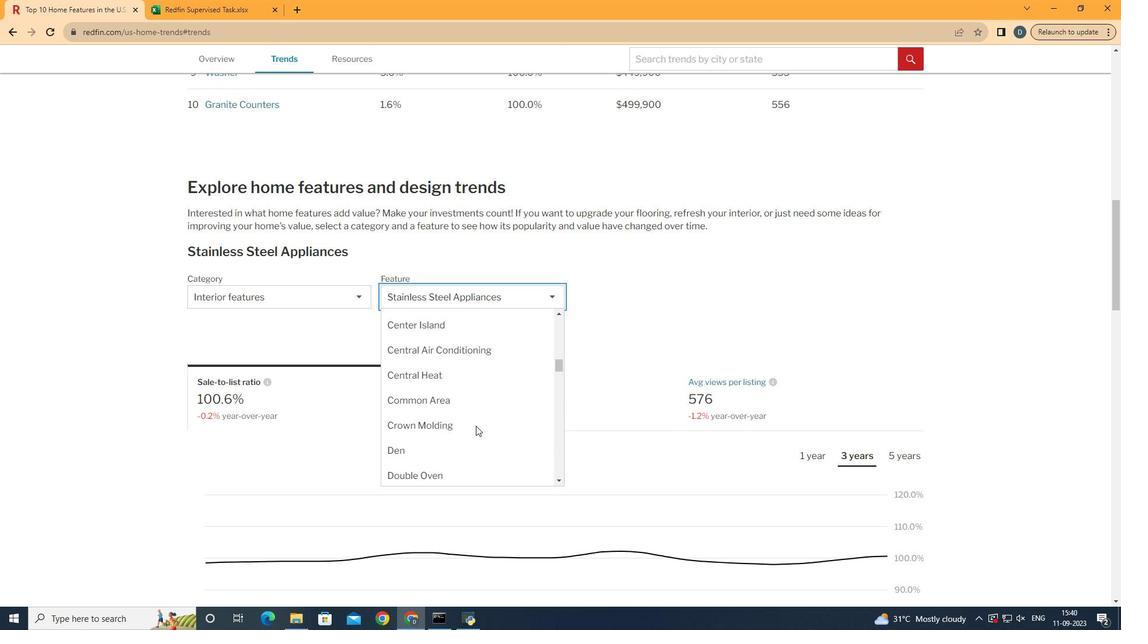 
Action: Mouse scrolled (520, 471) with delta (0, 0)
Screenshot: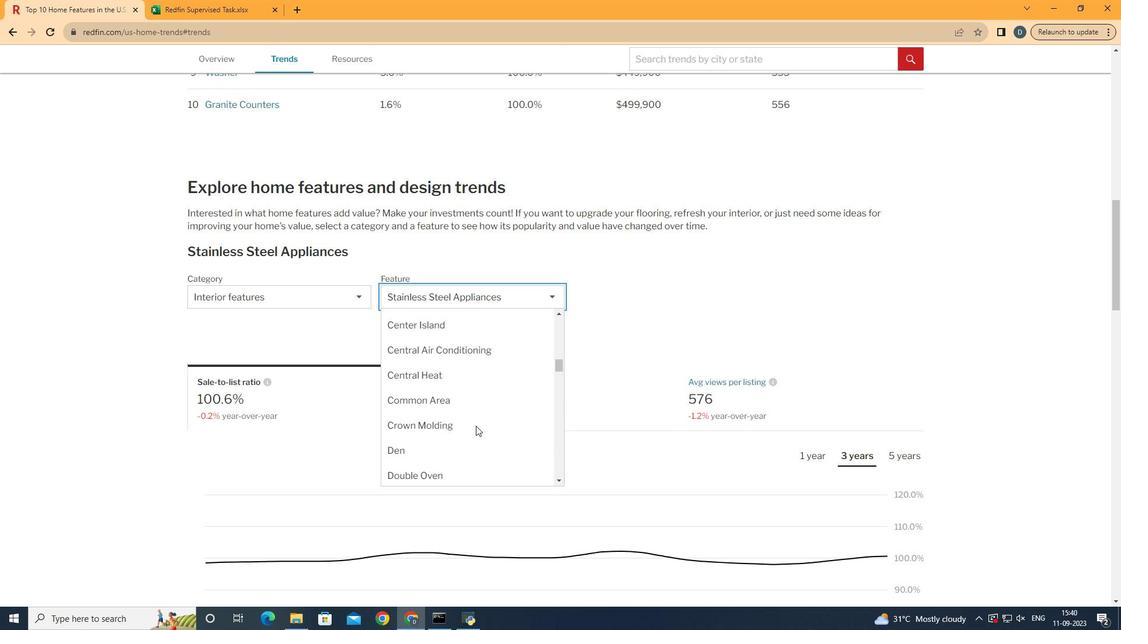 
Action: Mouse scrolled (520, 470) with delta (0, 0)
Screenshot: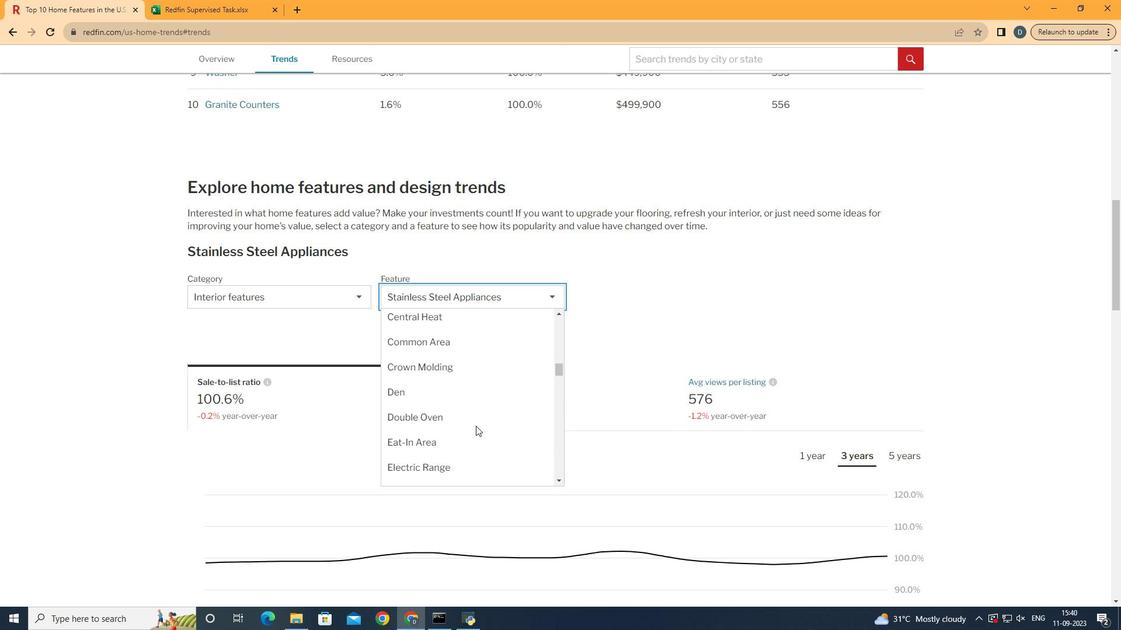 
Action: Mouse scrolled (520, 470) with delta (0, 0)
Screenshot: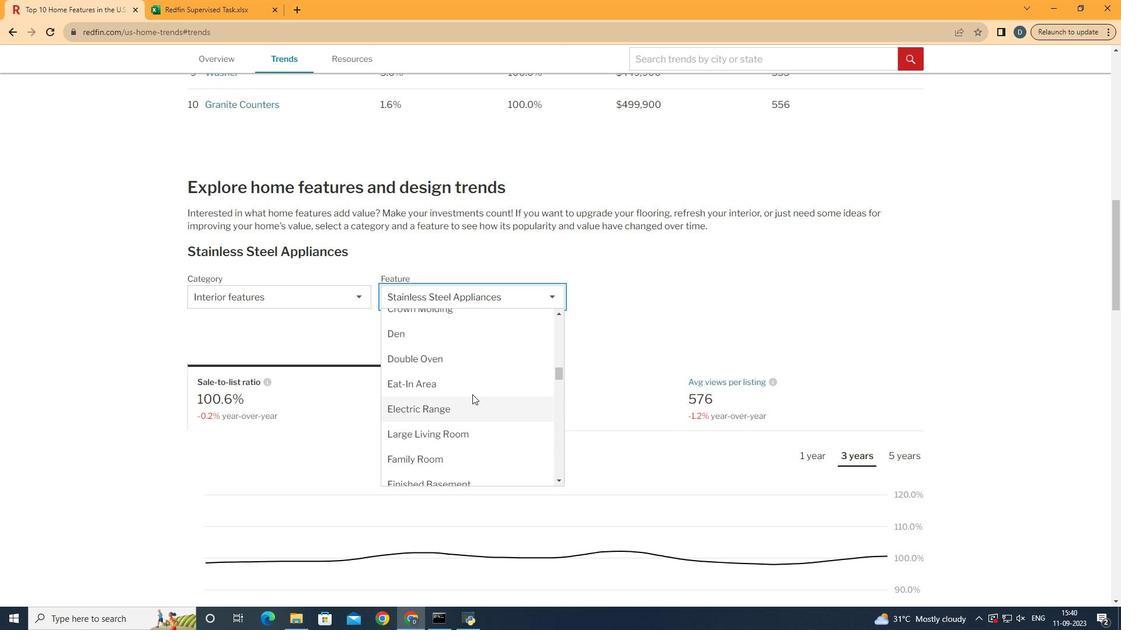 
Action: Mouse moved to (506, 481)
Screenshot: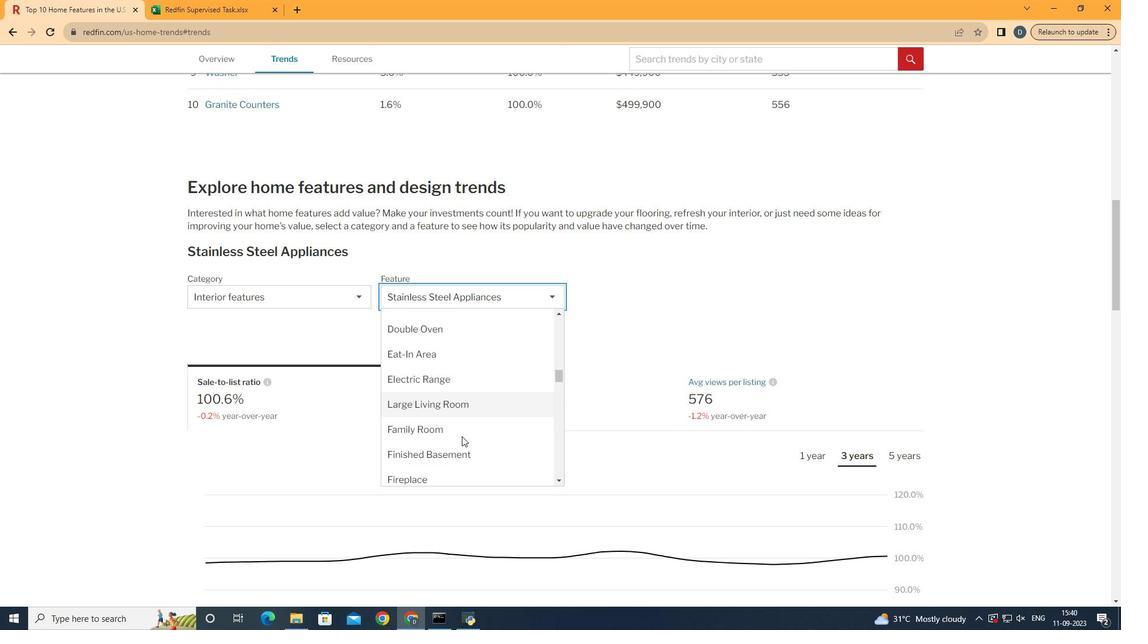 
Action: Mouse scrolled (506, 480) with delta (0, 0)
Screenshot: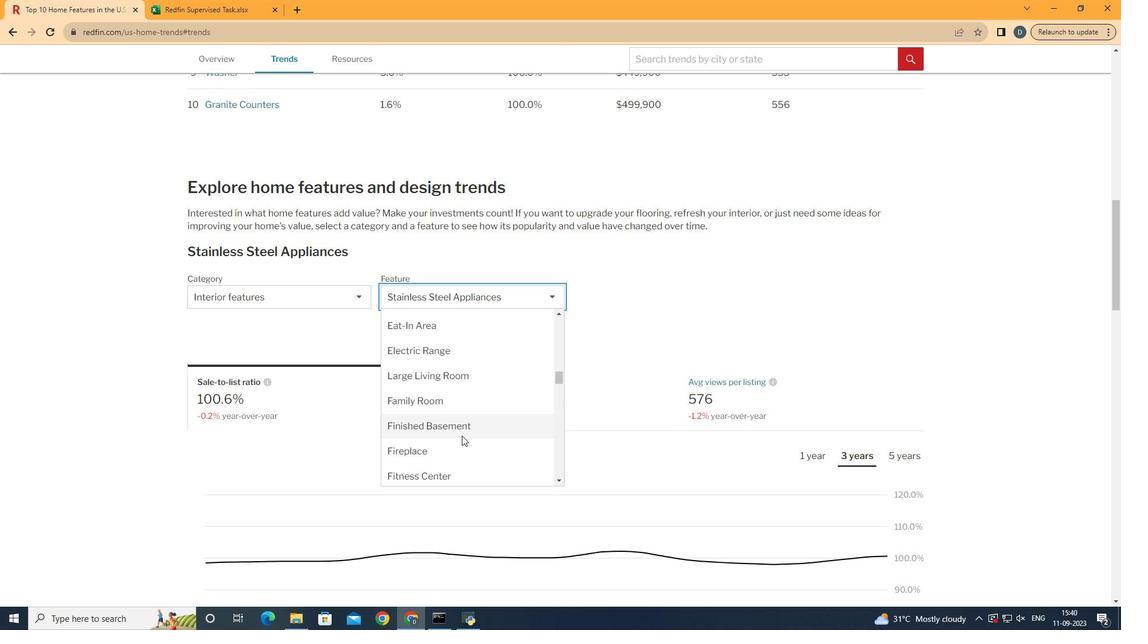 
Action: Mouse moved to (504, 478)
Screenshot: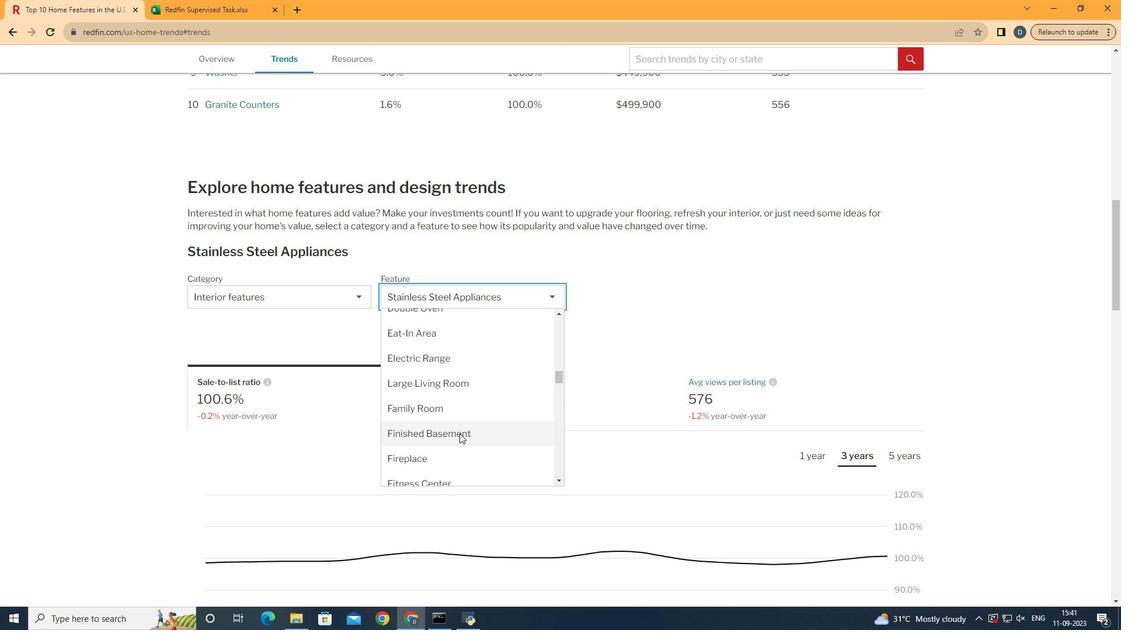 
Action: Mouse scrolled (504, 479) with delta (0, 0)
Screenshot: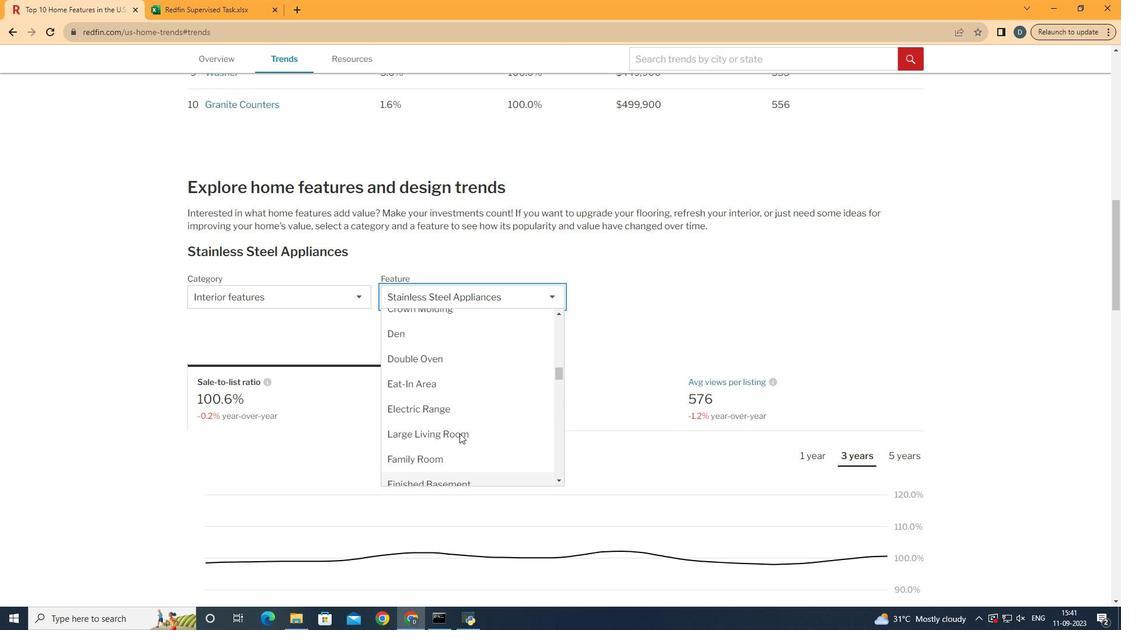 
Action: Mouse moved to (525, 403)
Screenshot: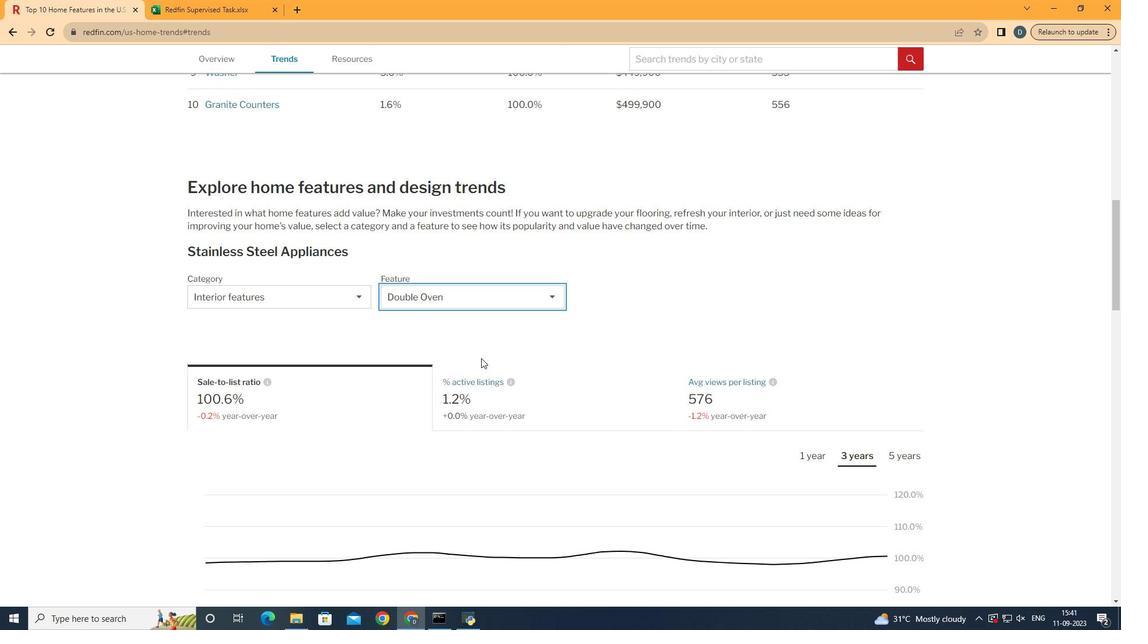 
Action: Mouse pressed left at (525, 403)
Screenshot: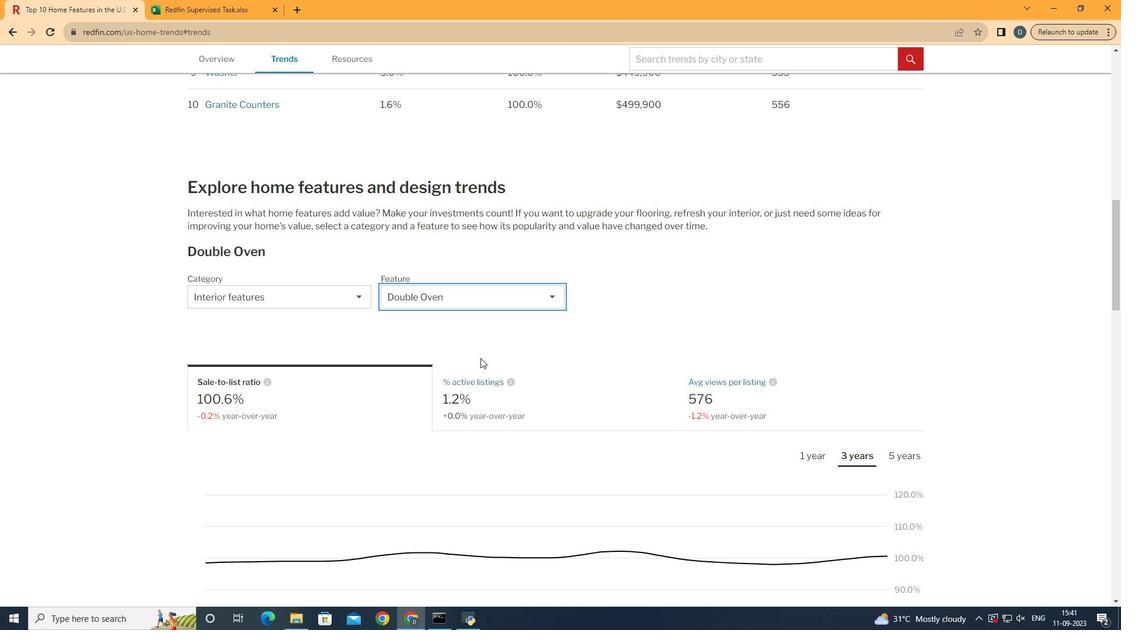 
Action: Mouse moved to (400, 444)
Screenshot: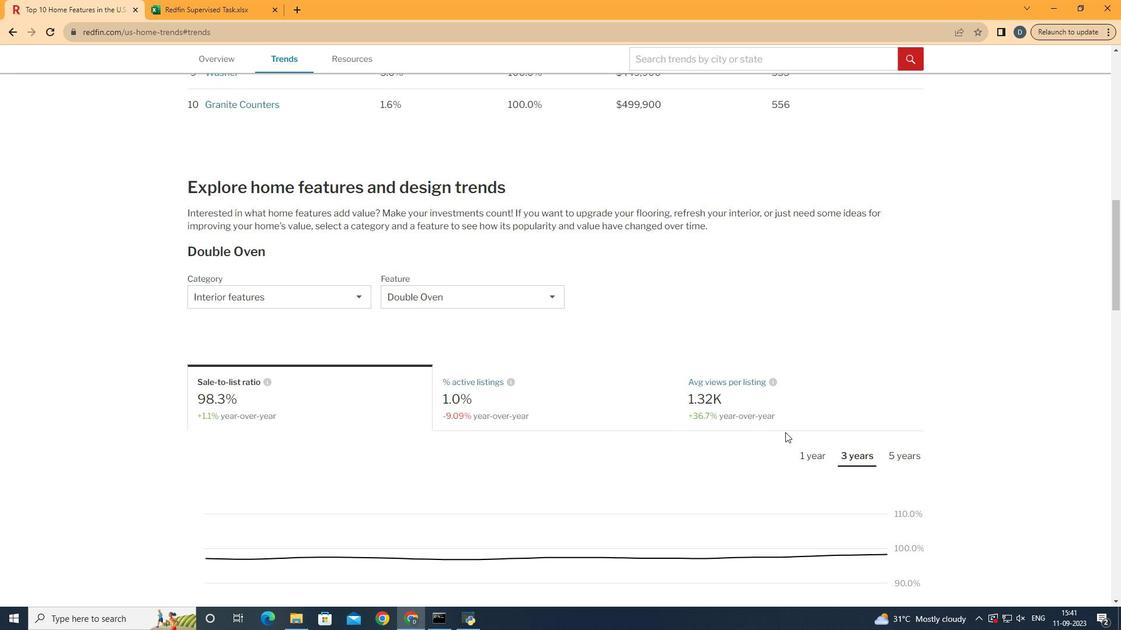 
Action: Mouse pressed left at (400, 444)
Screenshot: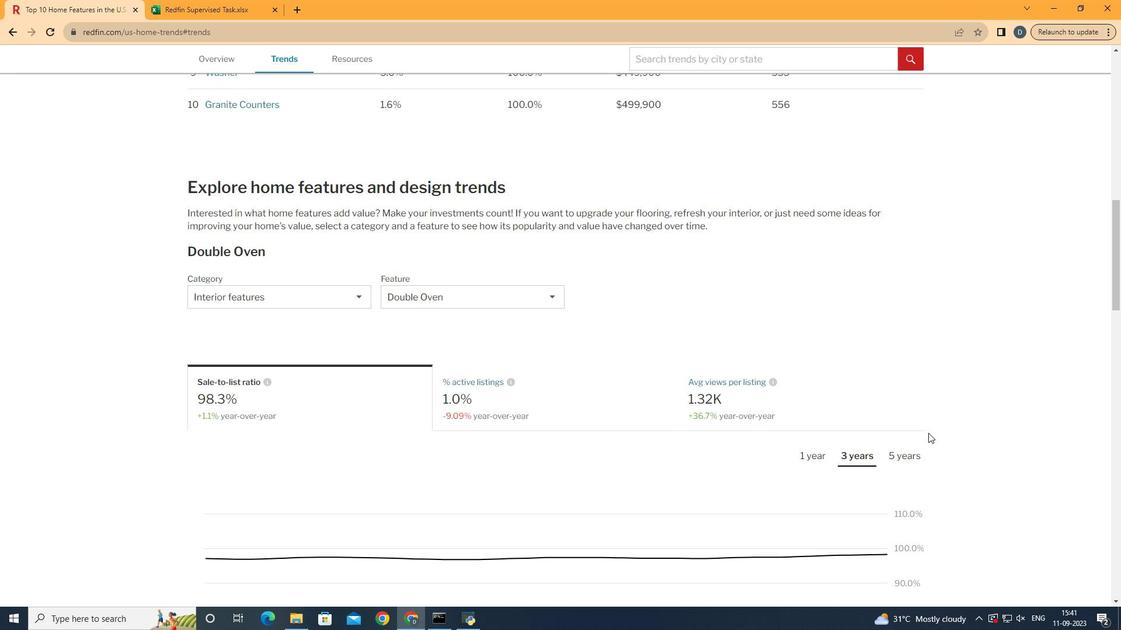 
Action: Mouse moved to (851, 511)
Screenshot: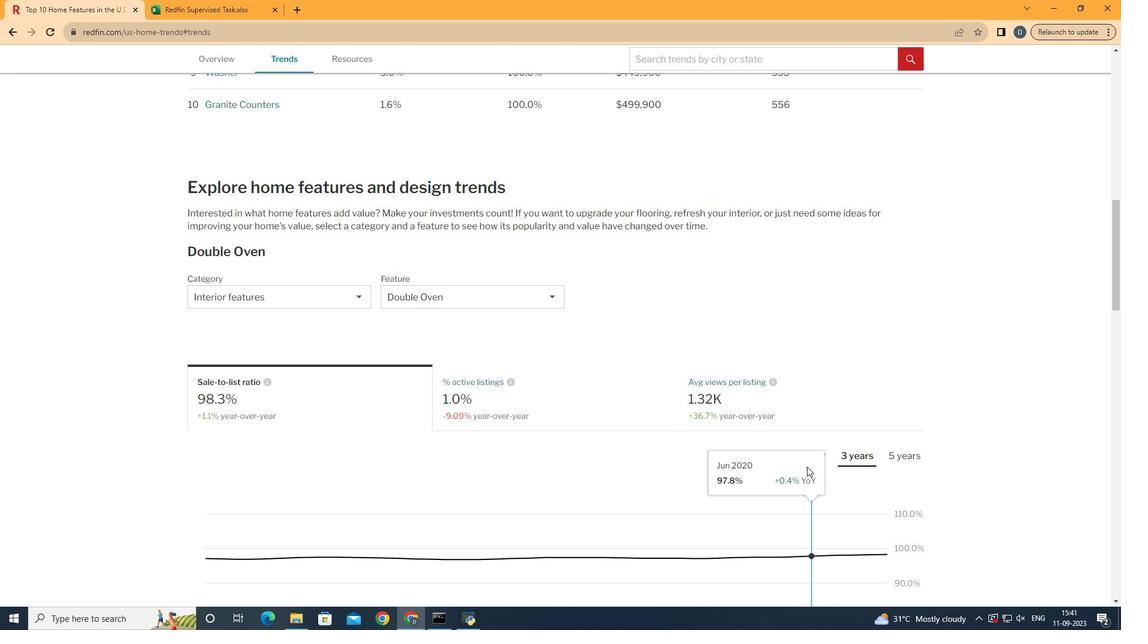 
Action: Mouse pressed left at (851, 511)
Screenshot: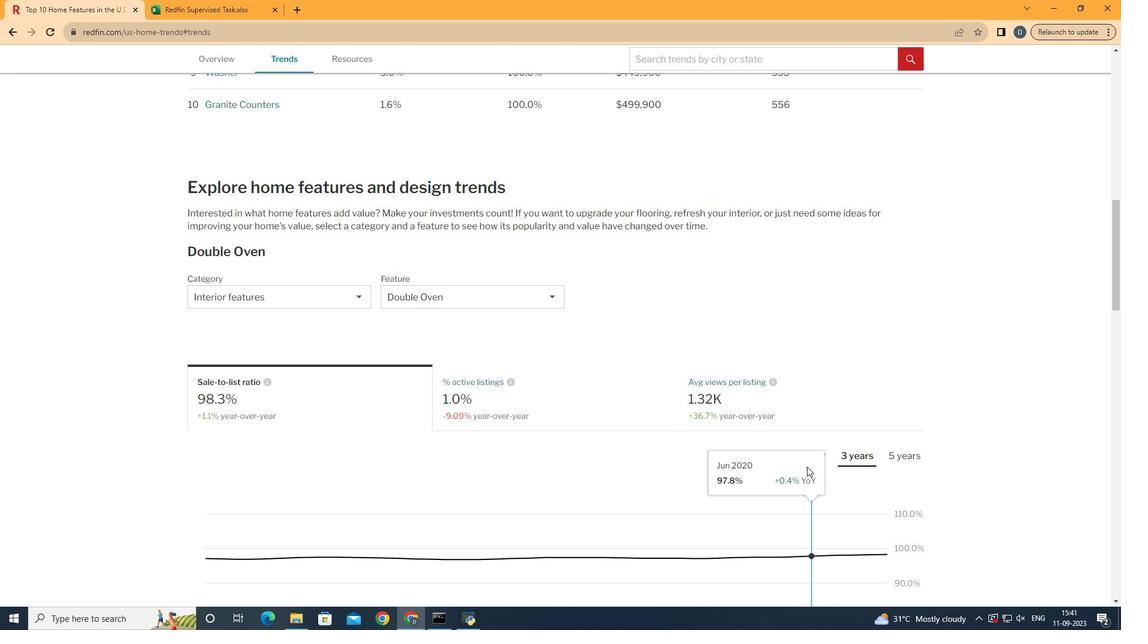
Action: Mouse moved to (862, 507)
Screenshot: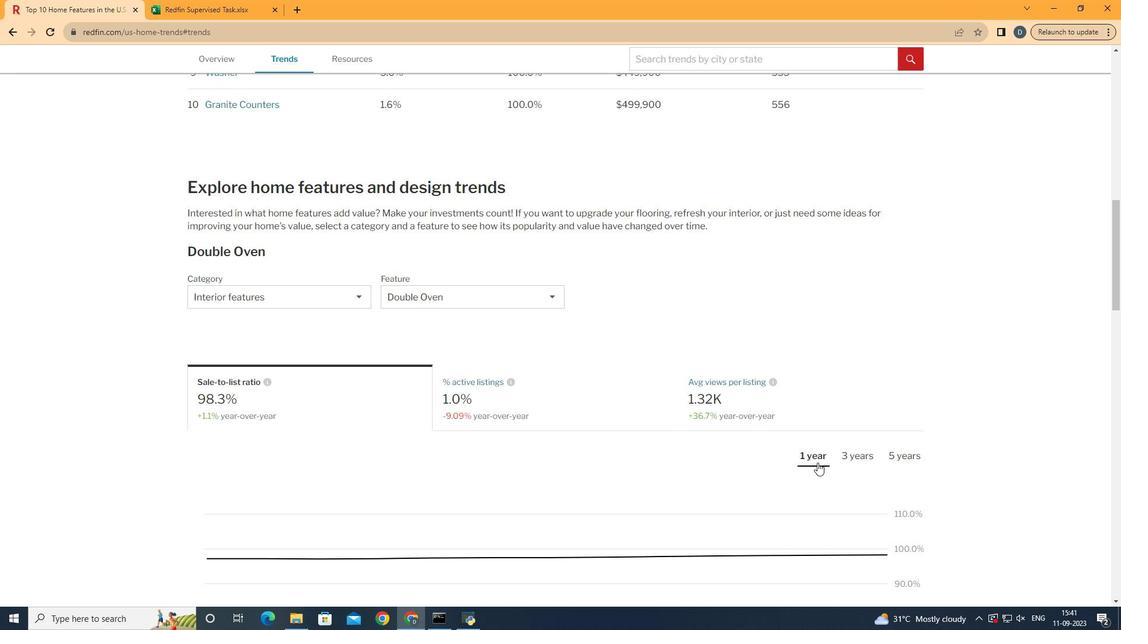 
Action: Mouse pressed left at (862, 507)
Screenshot: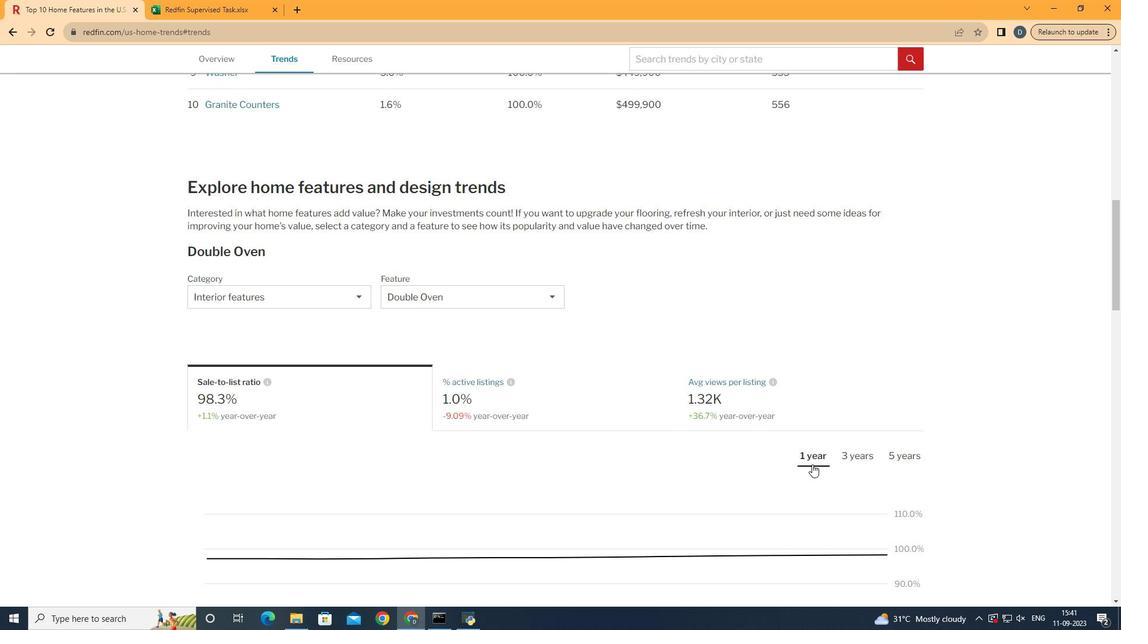 
Action: Mouse moved to (580, 551)
Screenshot: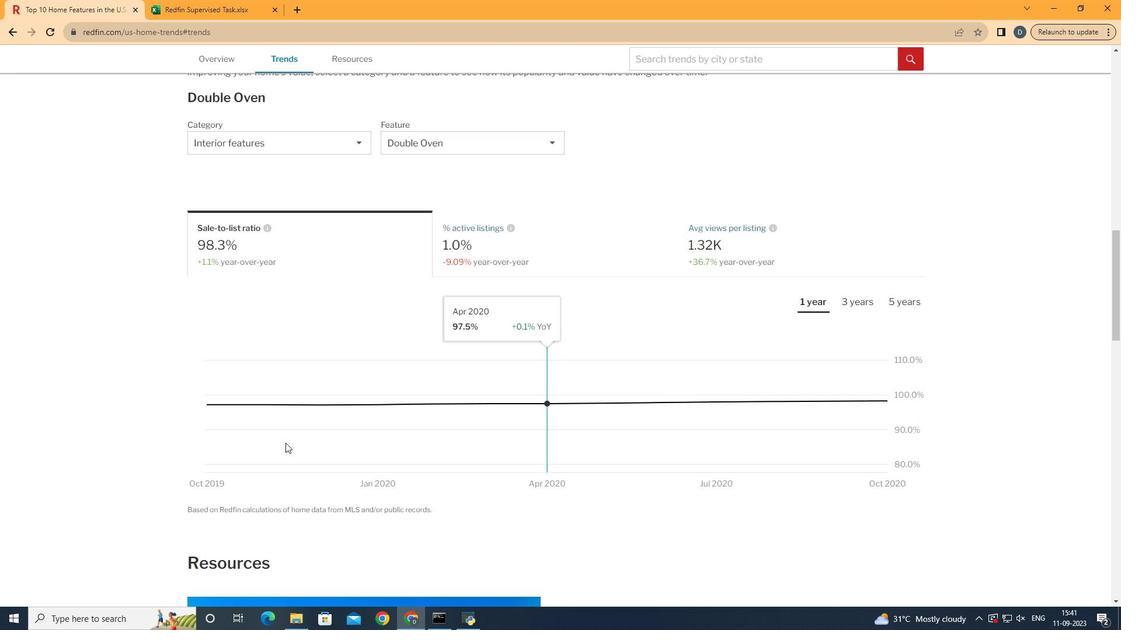 
Action: Mouse scrolled (580, 550) with delta (0, 0)
Screenshot: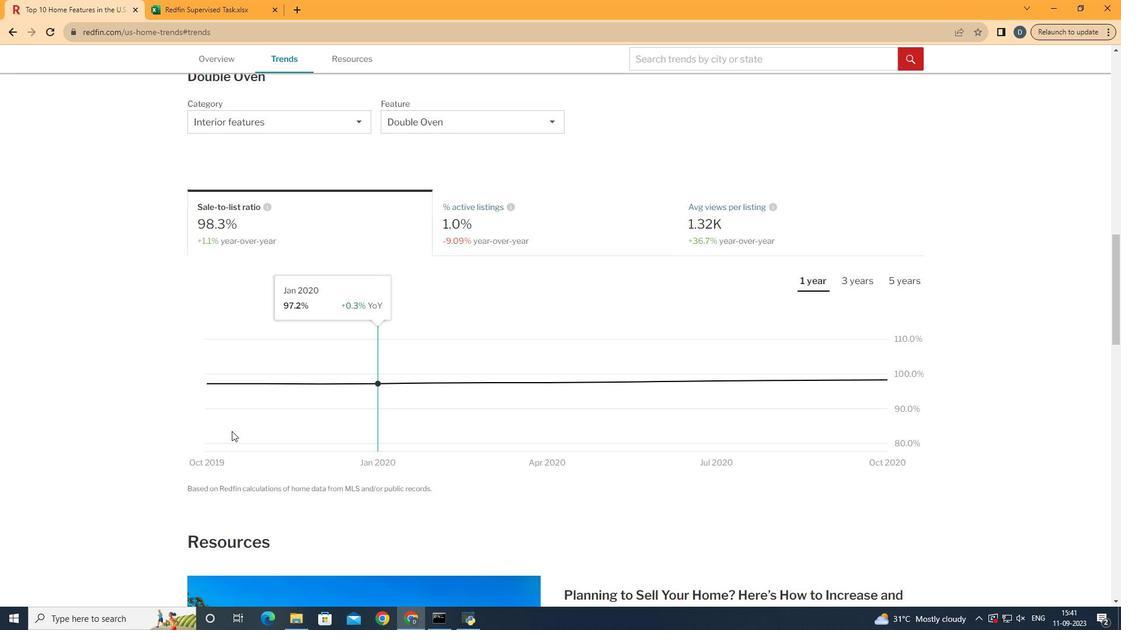 
Action: Mouse scrolled (580, 550) with delta (0, 0)
Screenshot: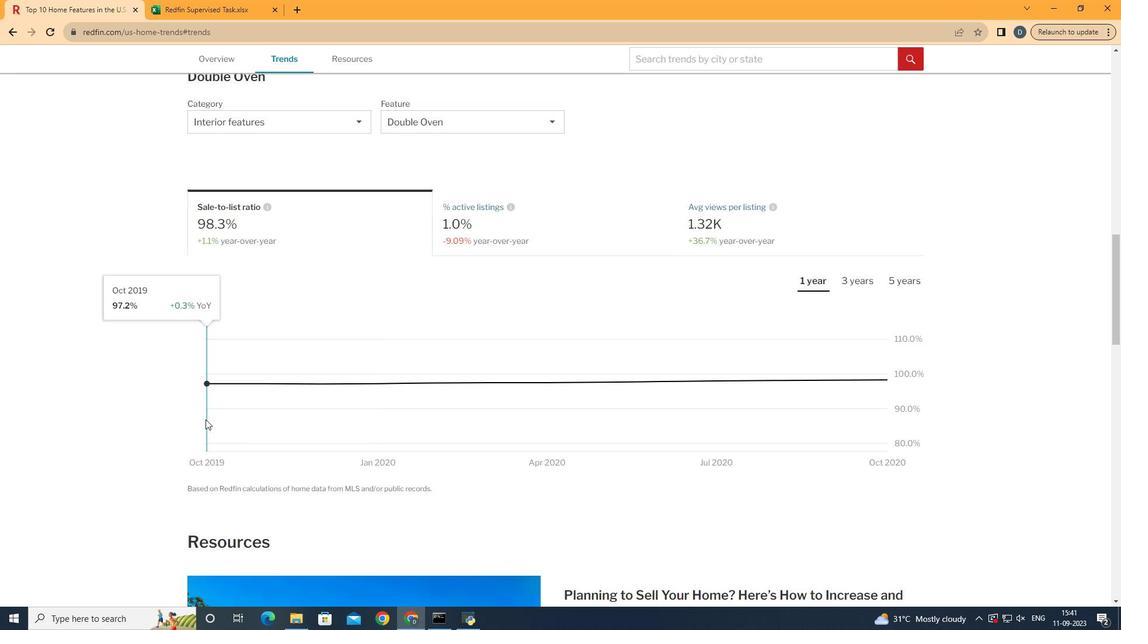 
Action: Mouse scrolled (580, 550) with delta (0, 0)
Screenshot: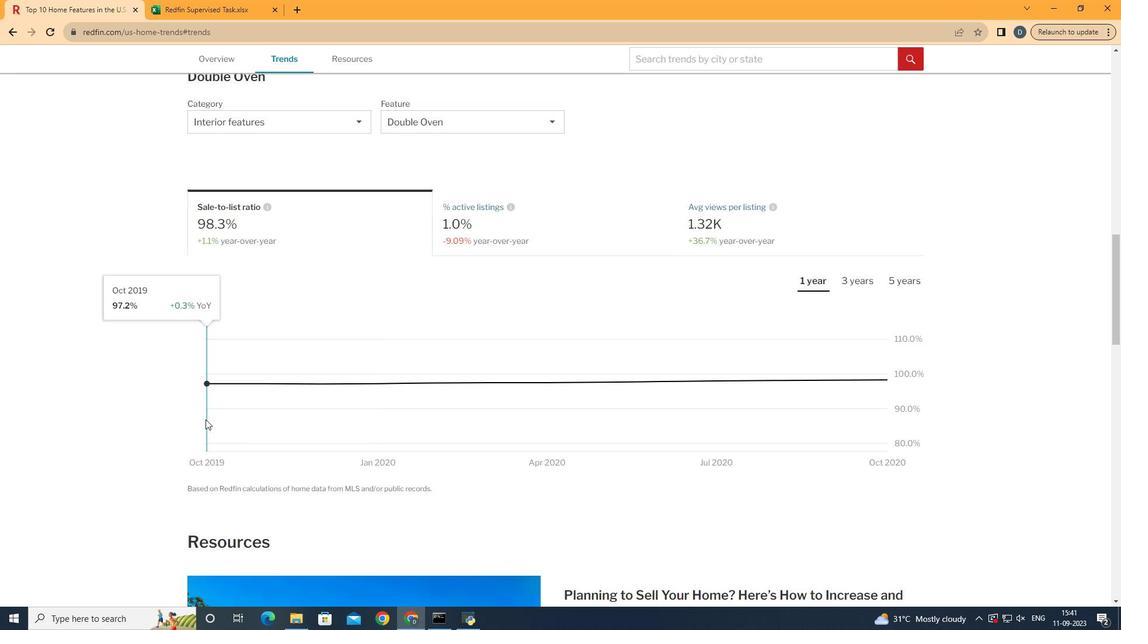 
Action: Mouse moved to (949, 443)
Screenshot: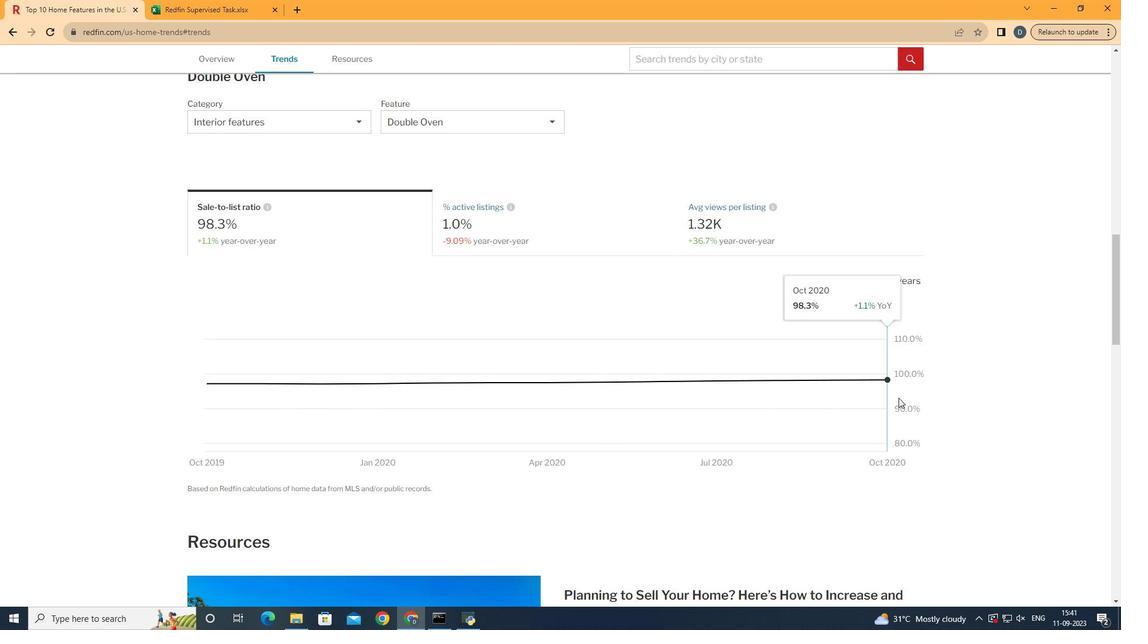 
